 Task: Look for space in Le Creusot, France from 5th June, 2023 to 16th June, 2023 for 2 adults in price range Rs.14000 to Rs.18000. Place can be entire place with 1  bedroom having 1 bed and 1 bathroom. Property type can be house, flat, guest house, hotel. Booking option can be shelf check-in. Required host language is English.
Action: Mouse moved to (490, 112)
Screenshot: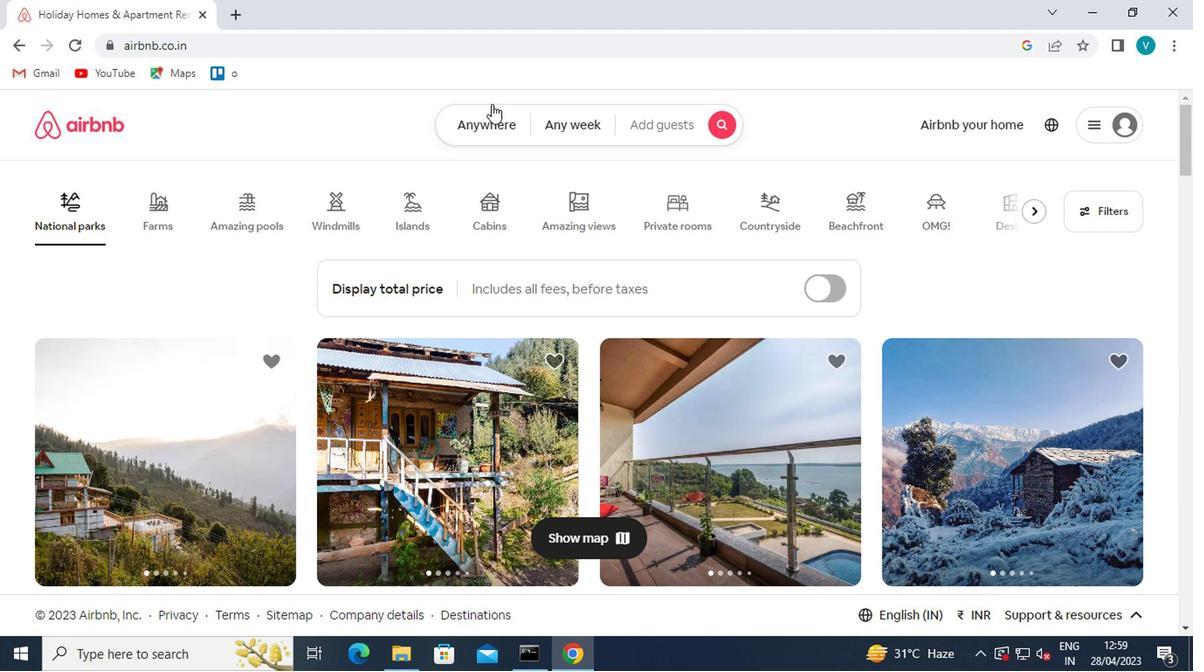 
Action: Mouse pressed left at (490, 112)
Screenshot: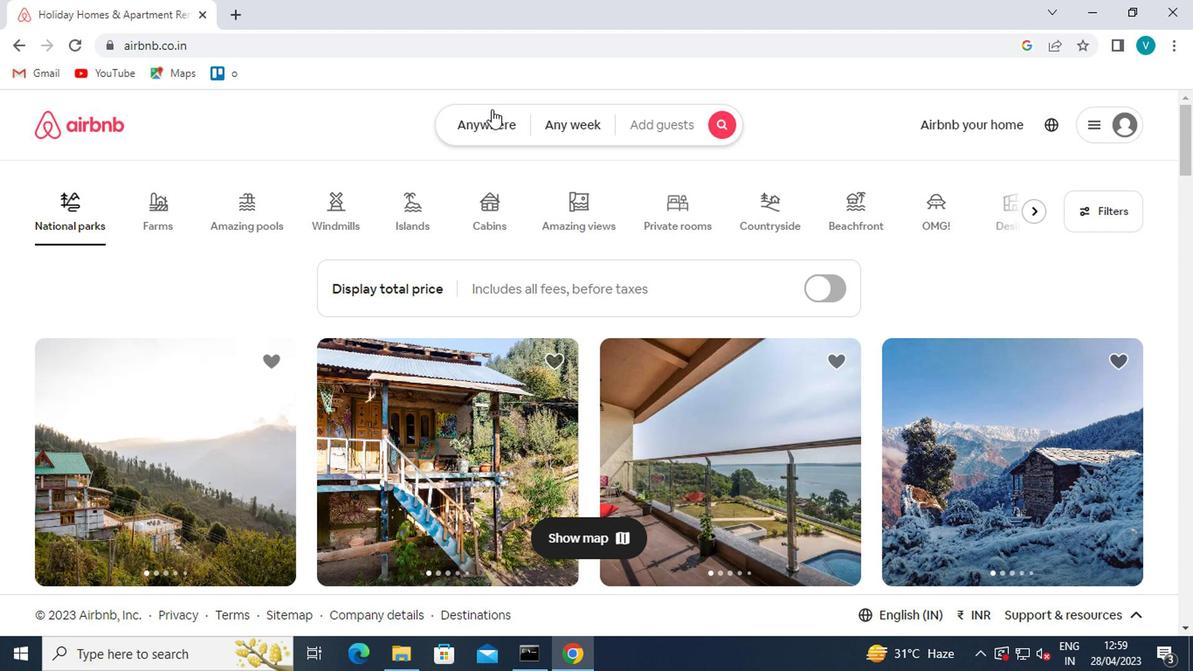 
Action: Mouse moved to (398, 191)
Screenshot: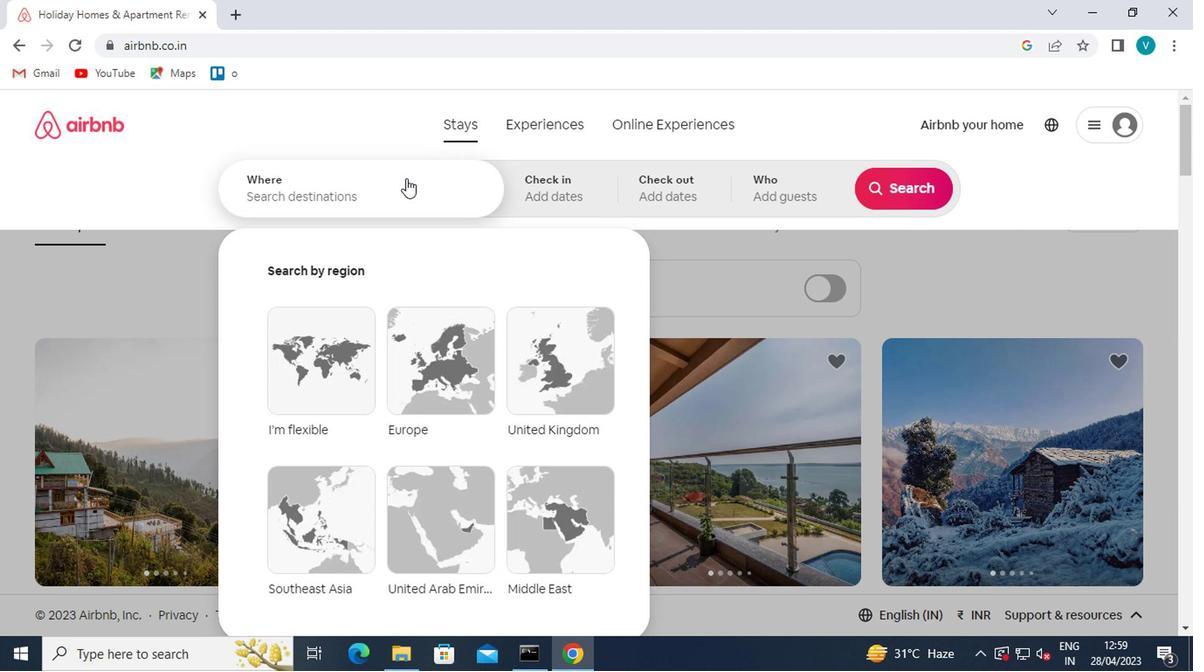 
Action: Mouse pressed left at (398, 191)
Screenshot: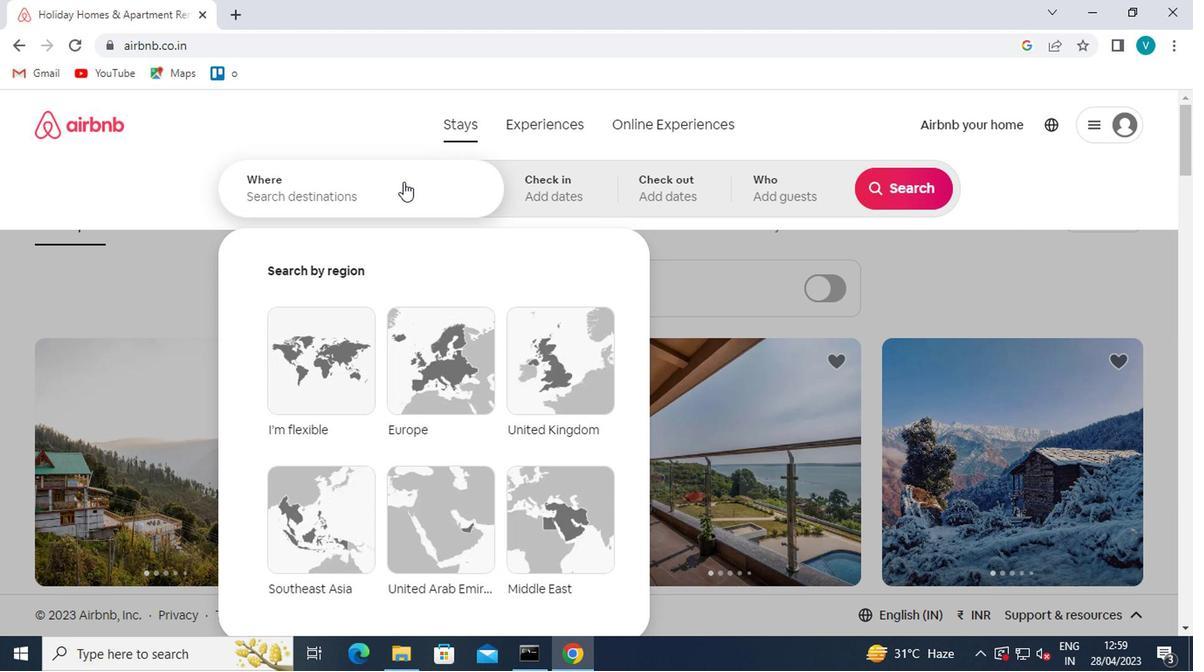 
Action: Key pressed <Key.caps_lock>l<Key.caps_lock>e<Key.space>creusot<Key.enter>
Screenshot: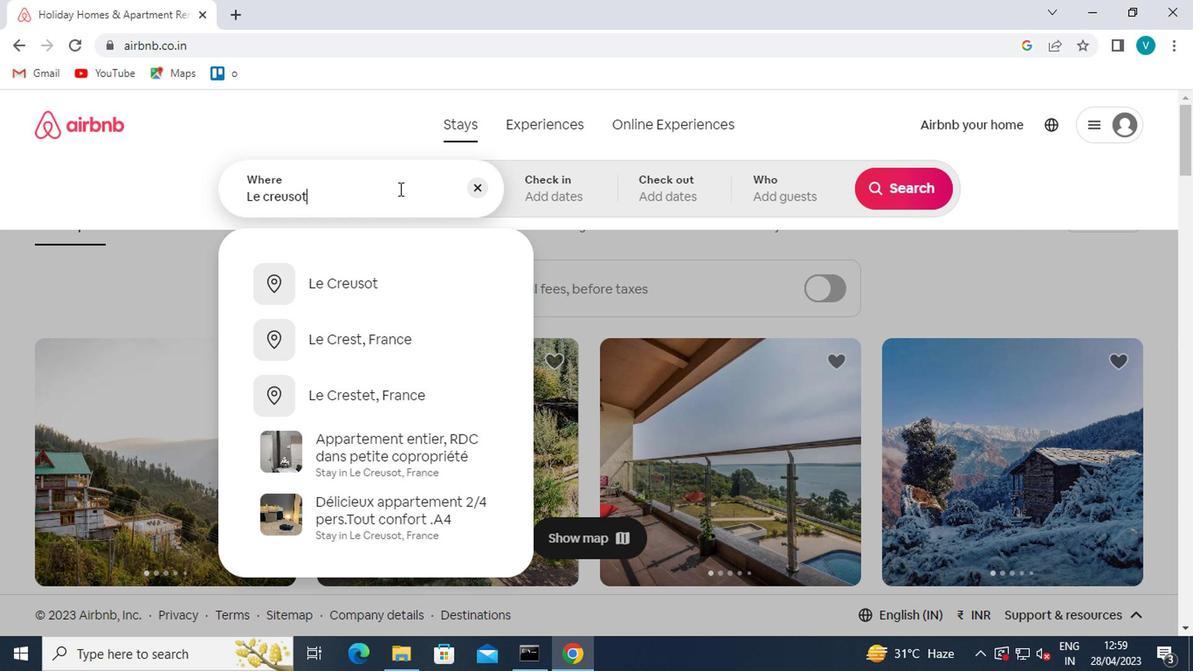
Action: Mouse moved to (819, 395)
Screenshot: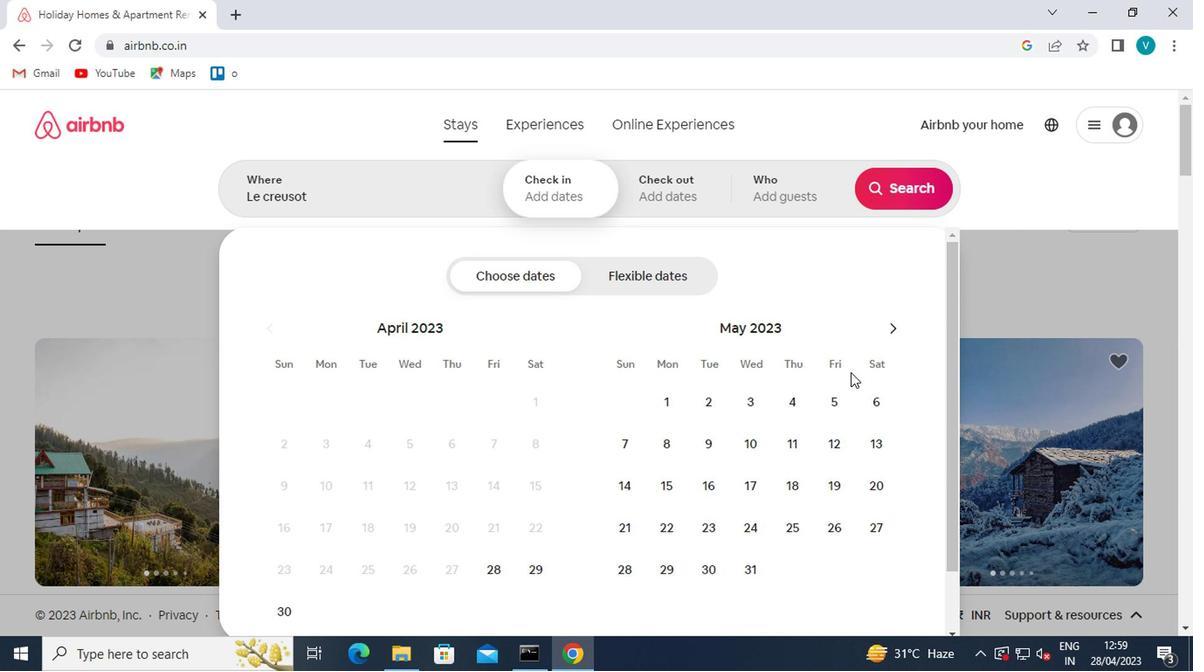 
Action: Mouse pressed left at (819, 395)
Screenshot: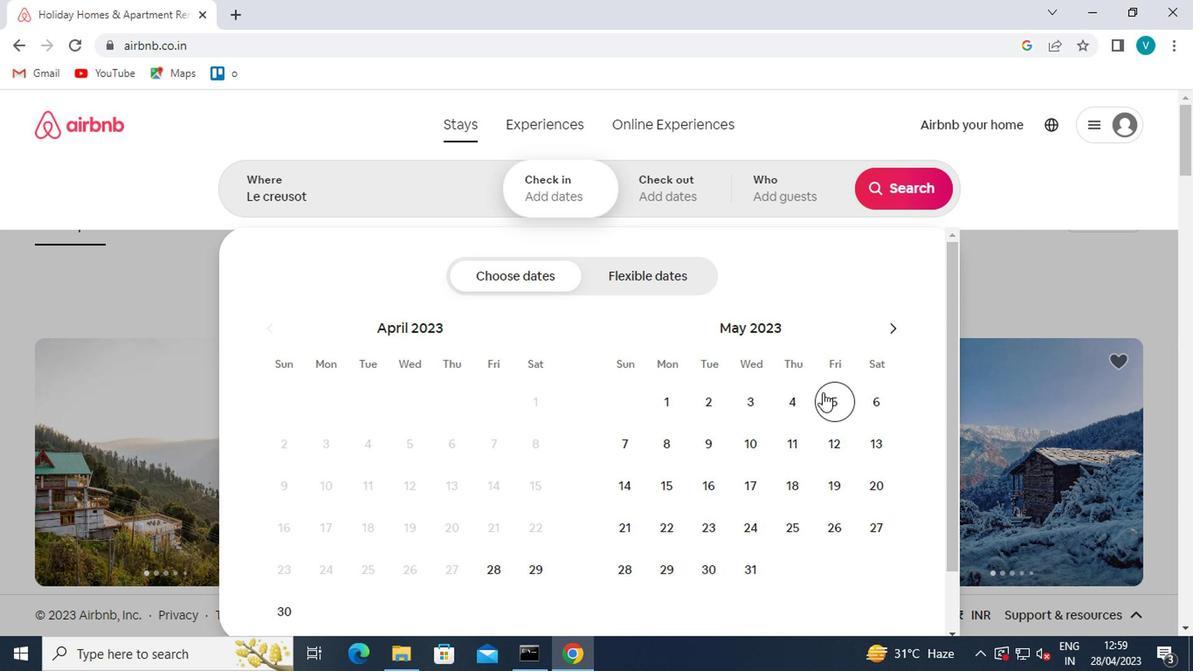 
Action: Mouse moved to (699, 471)
Screenshot: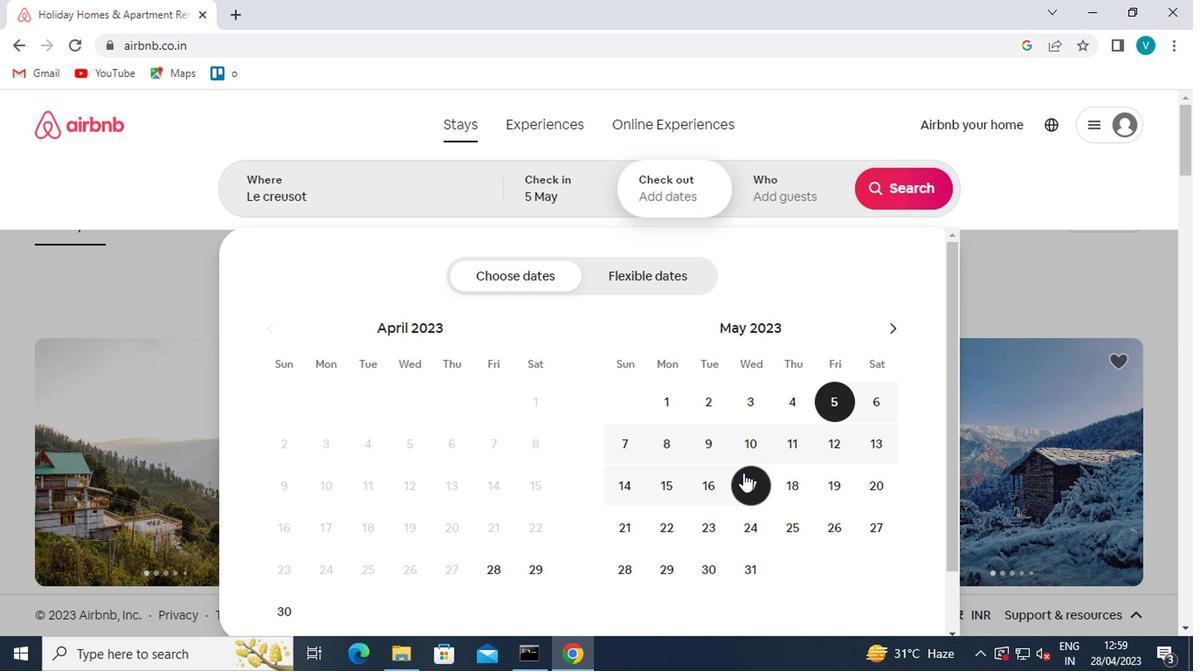 
Action: Mouse pressed left at (699, 471)
Screenshot: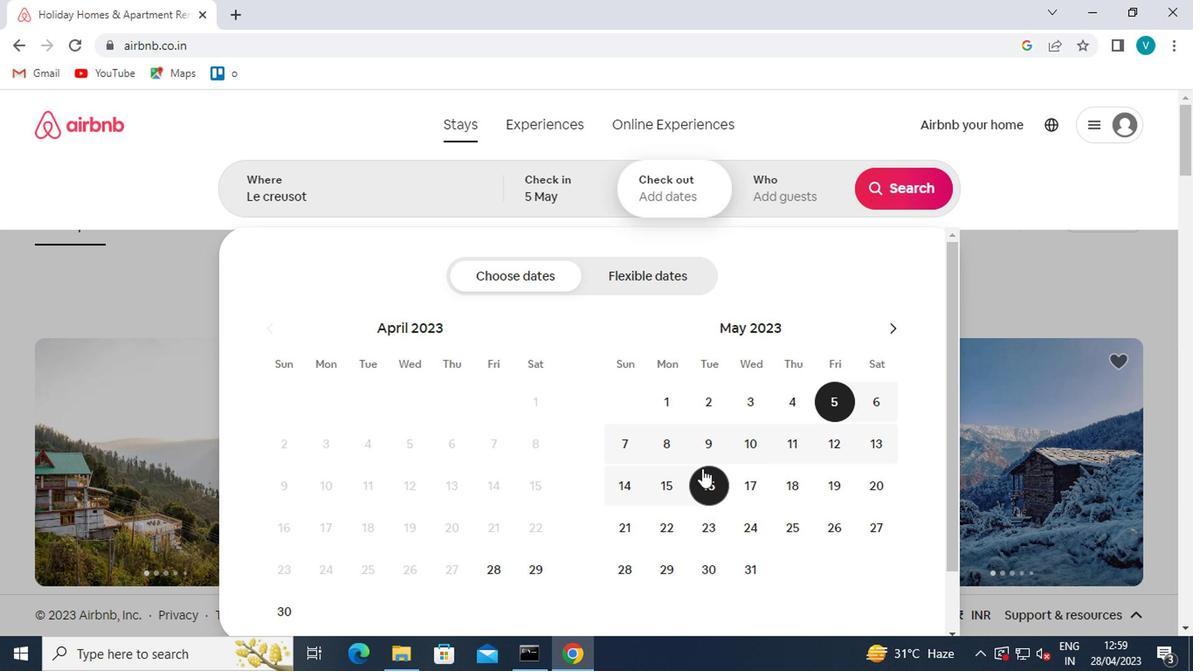 
Action: Mouse moved to (776, 205)
Screenshot: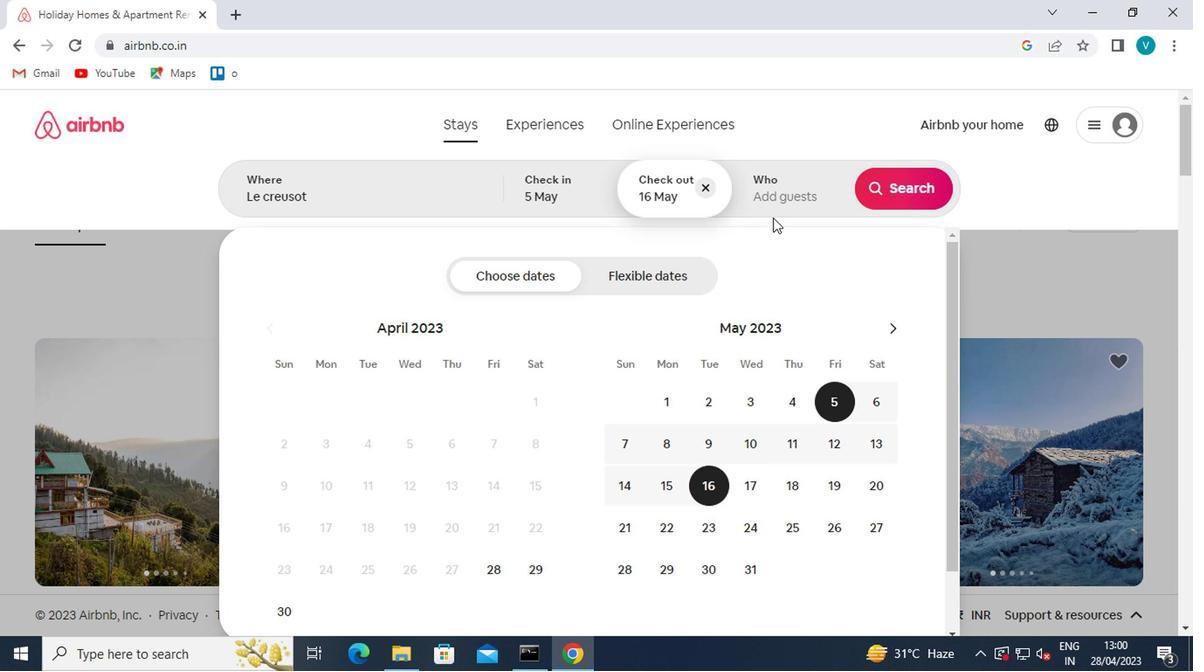 
Action: Mouse pressed left at (776, 205)
Screenshot: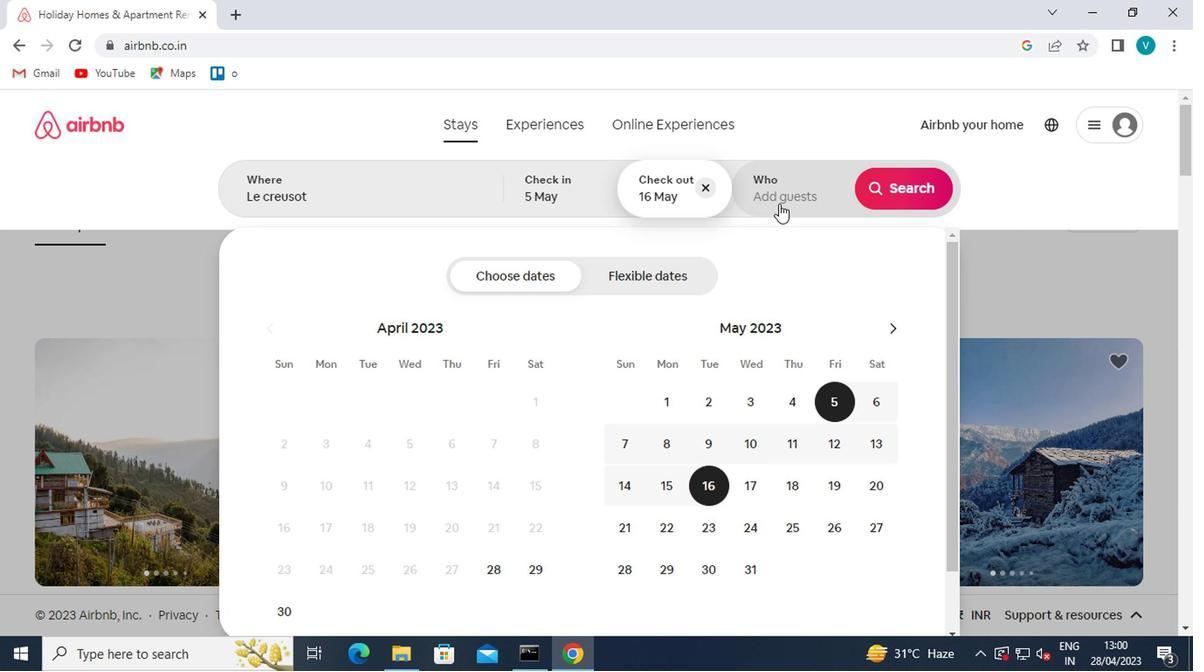 
Action: Mouse moved to (902, 279)
Screenshot: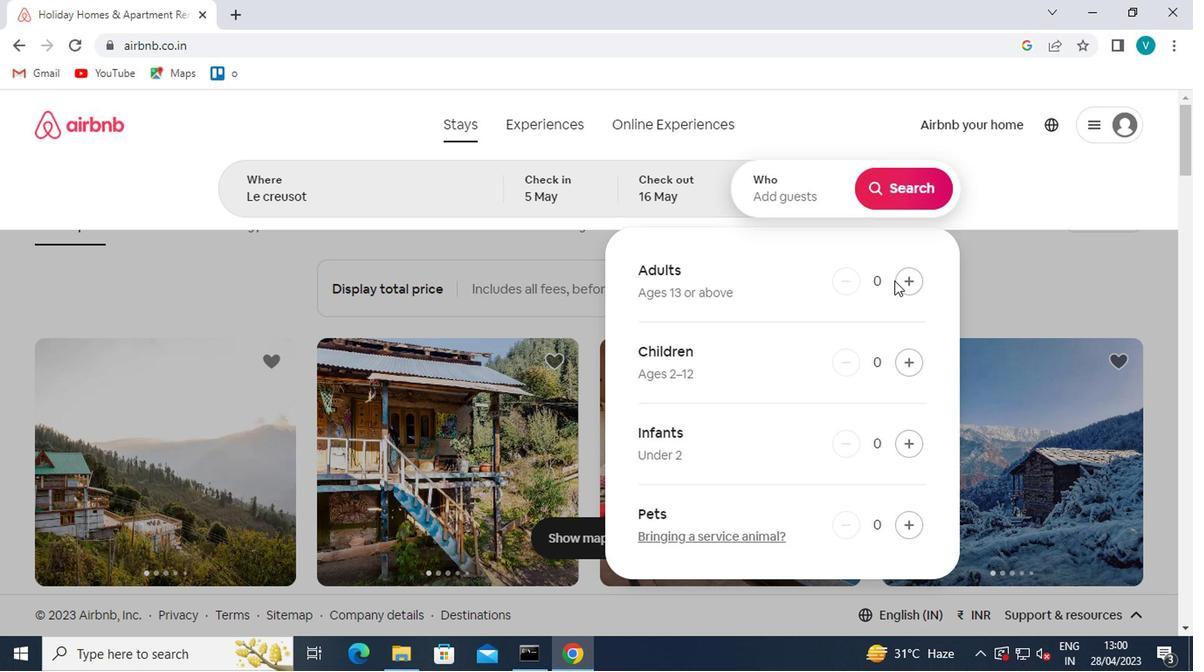 
Action: Mouse pressed left at (902, 279)
Screenshot: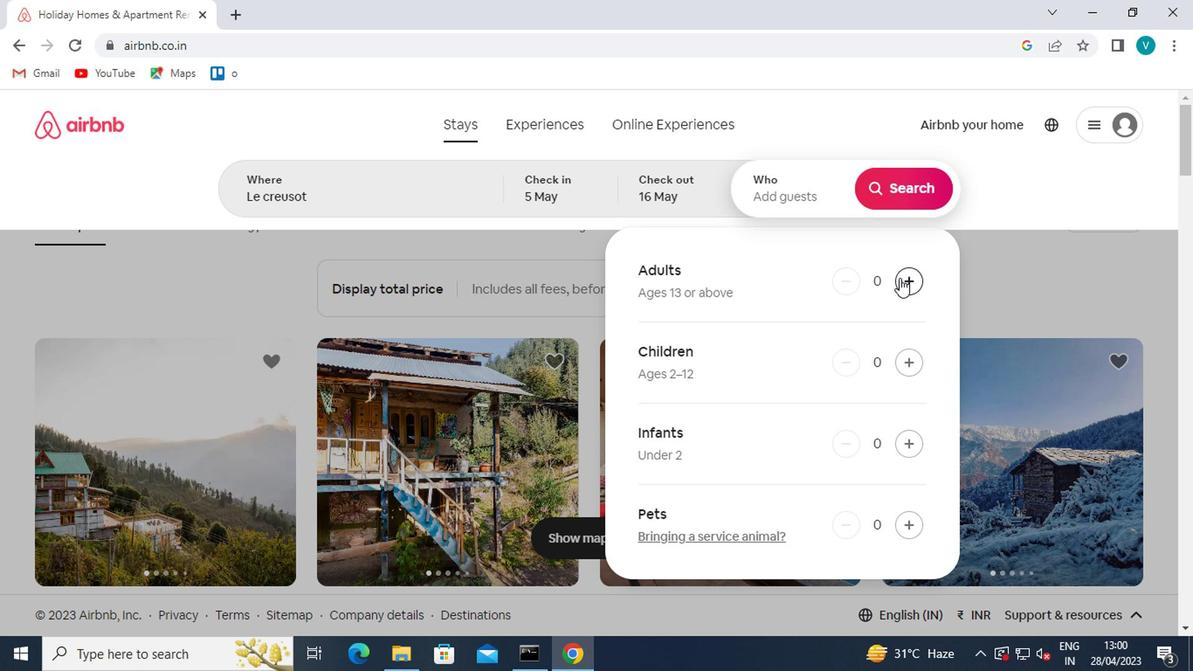 
Action: Mouse moved to (901, 279)
Screenshot: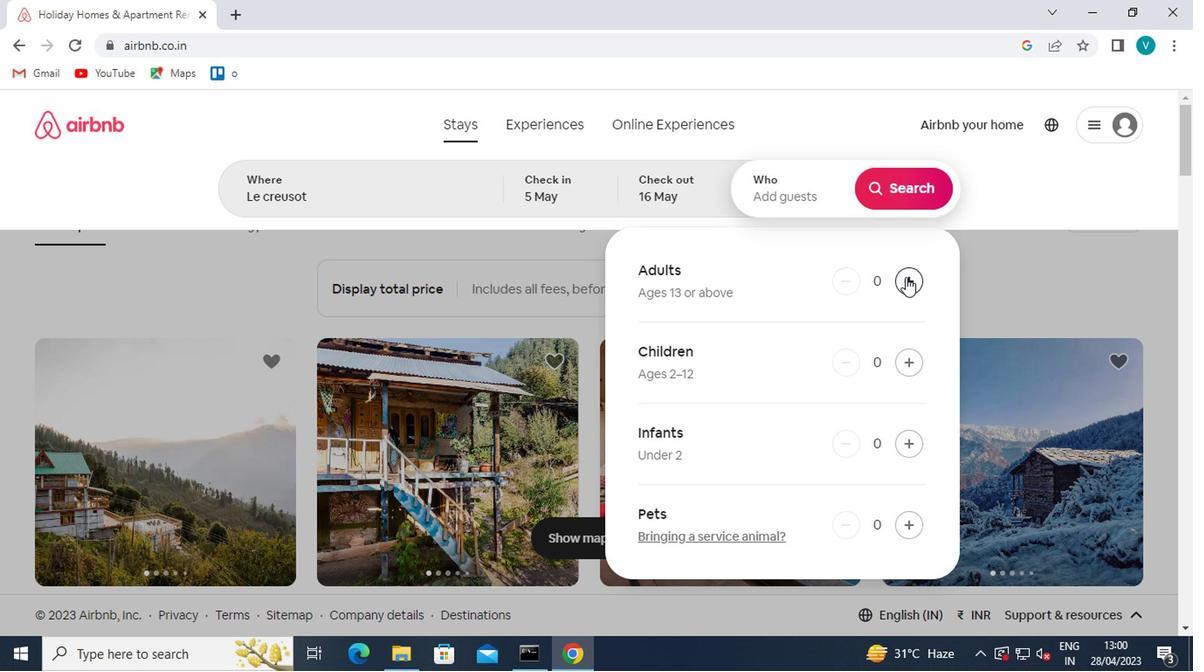 
Action: Mouse pressed left at (901, 279)
Screenshot: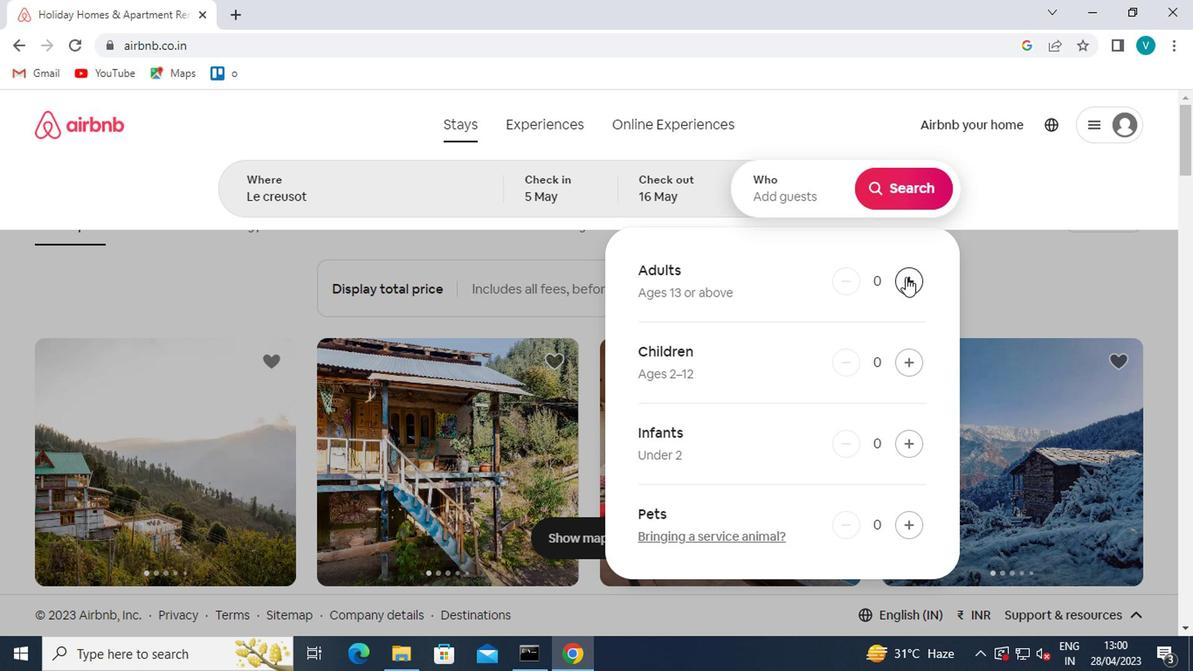 
Action: Mouse moved to (897, 180)
Screenshot: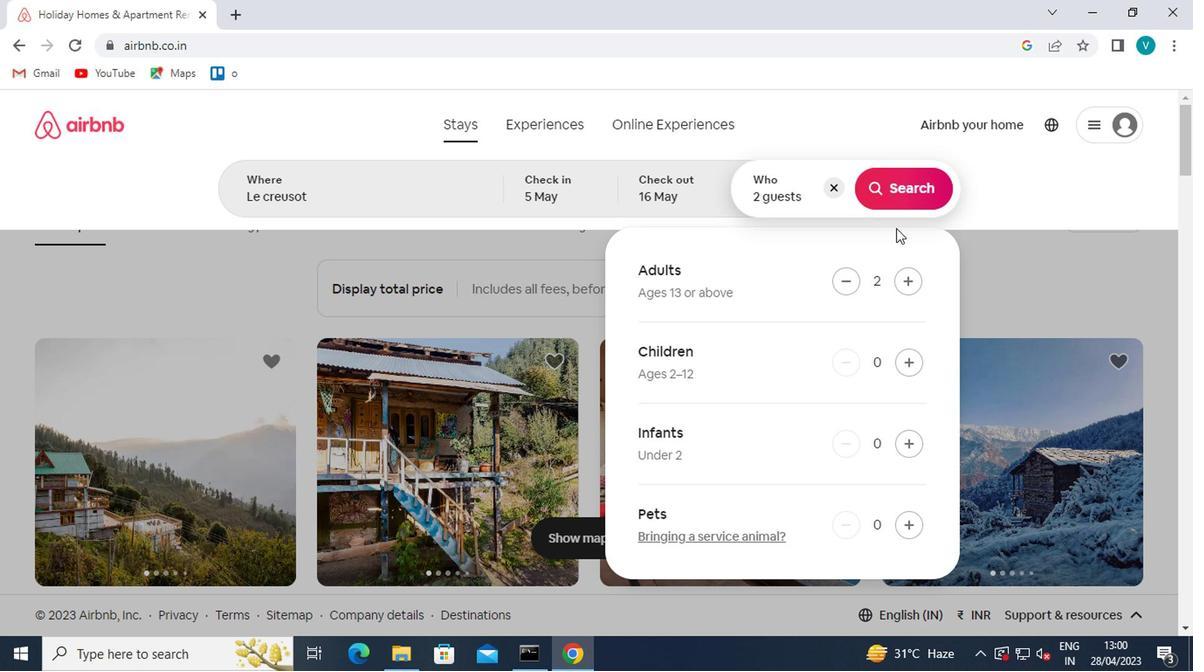 
Action: Mouse pressed left at (897, 180)
Screenshot: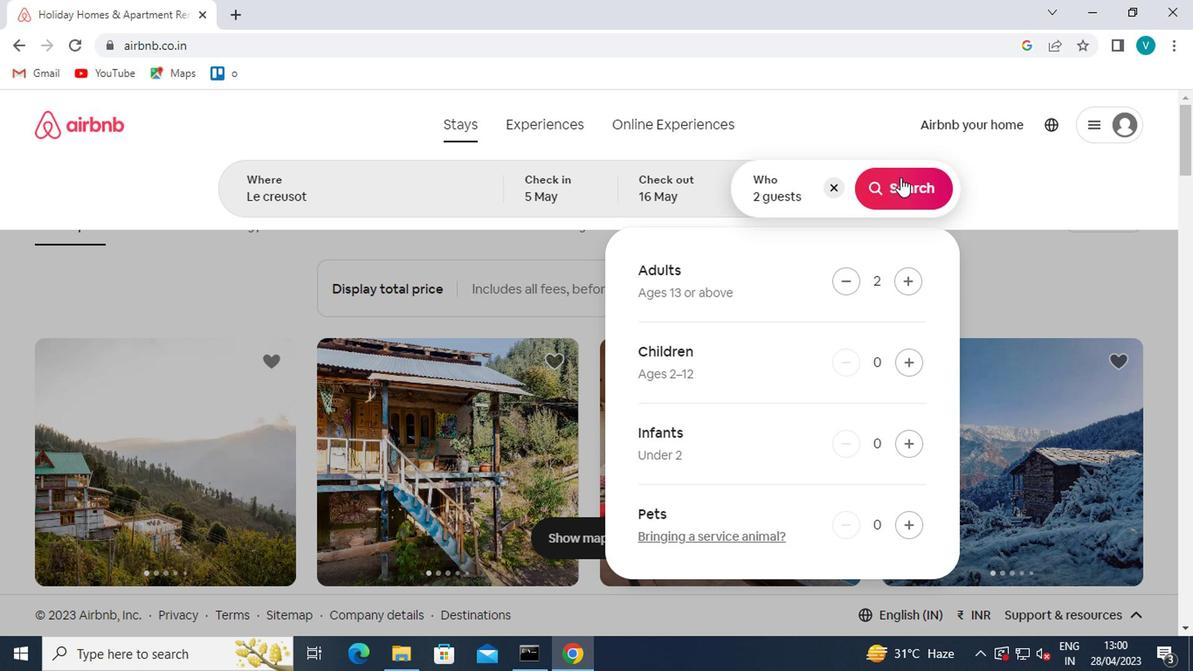 
Action: Mouse moved to (1102, 191)
Screenshot: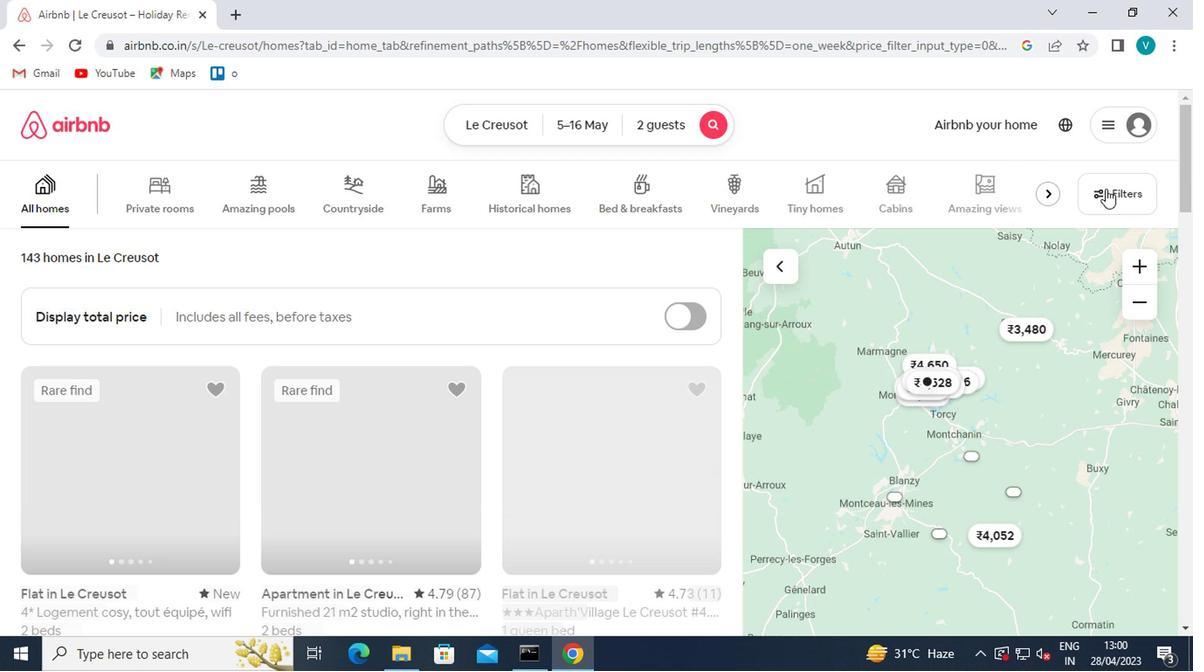 
Action: Mouse pressed left at (1102, 191)
Screenshot: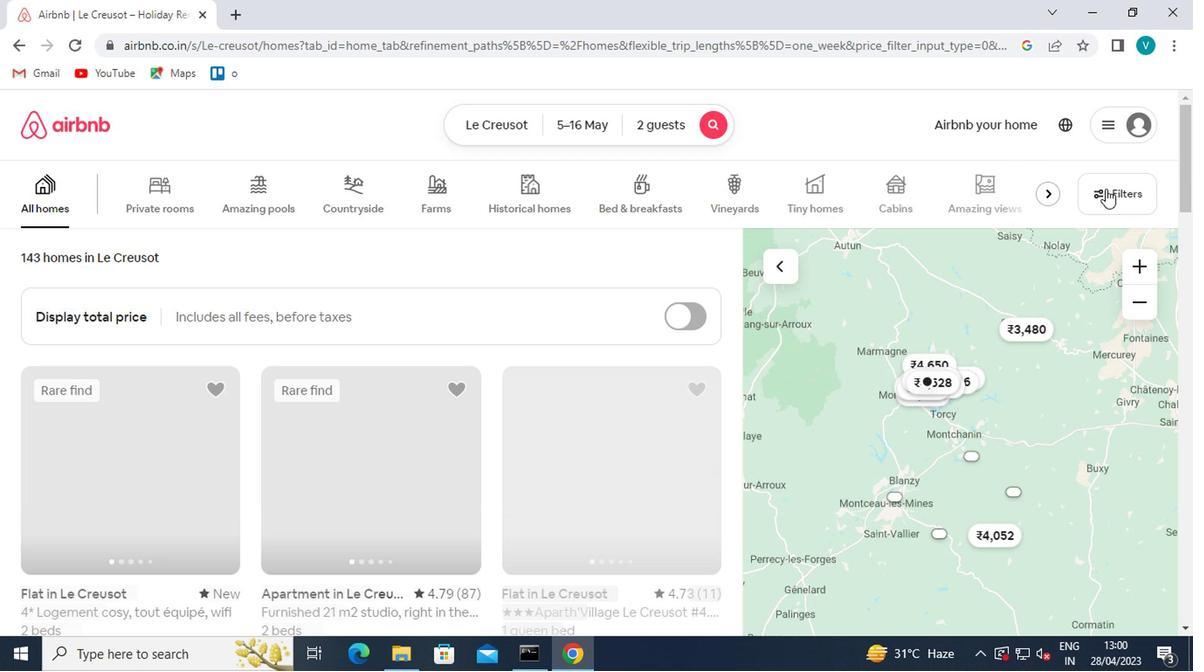 
Action: Mouse moved to (394, 408)
Screenshot: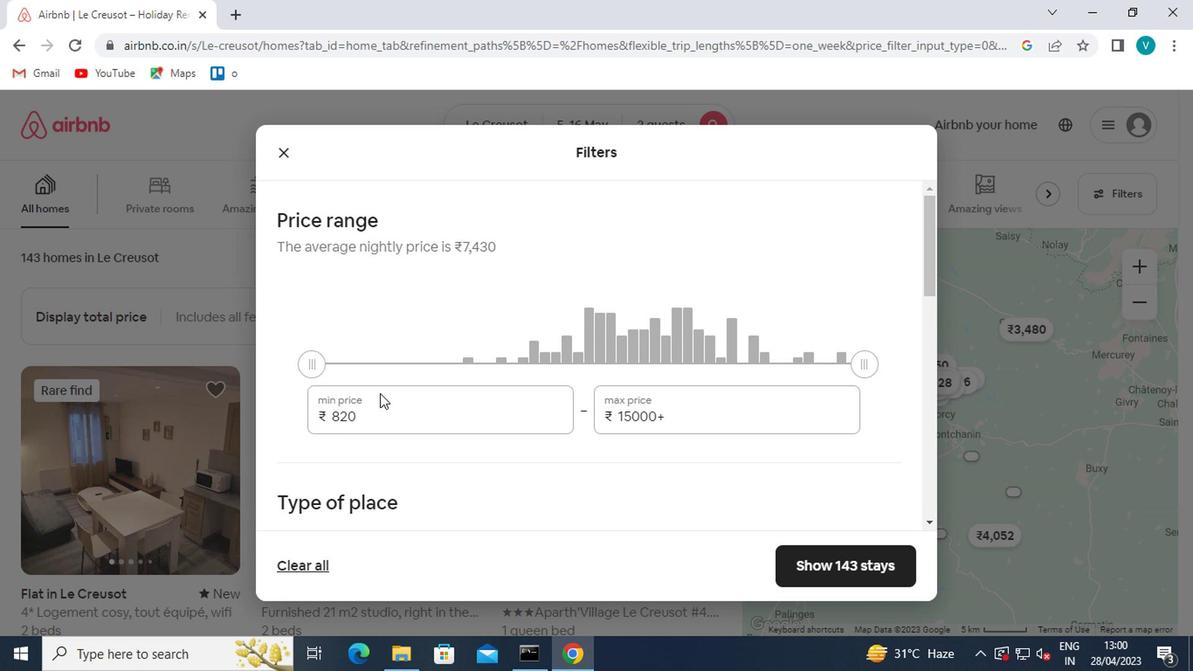 
Action: Mouse pressed left at (394, 408)
Screenshot: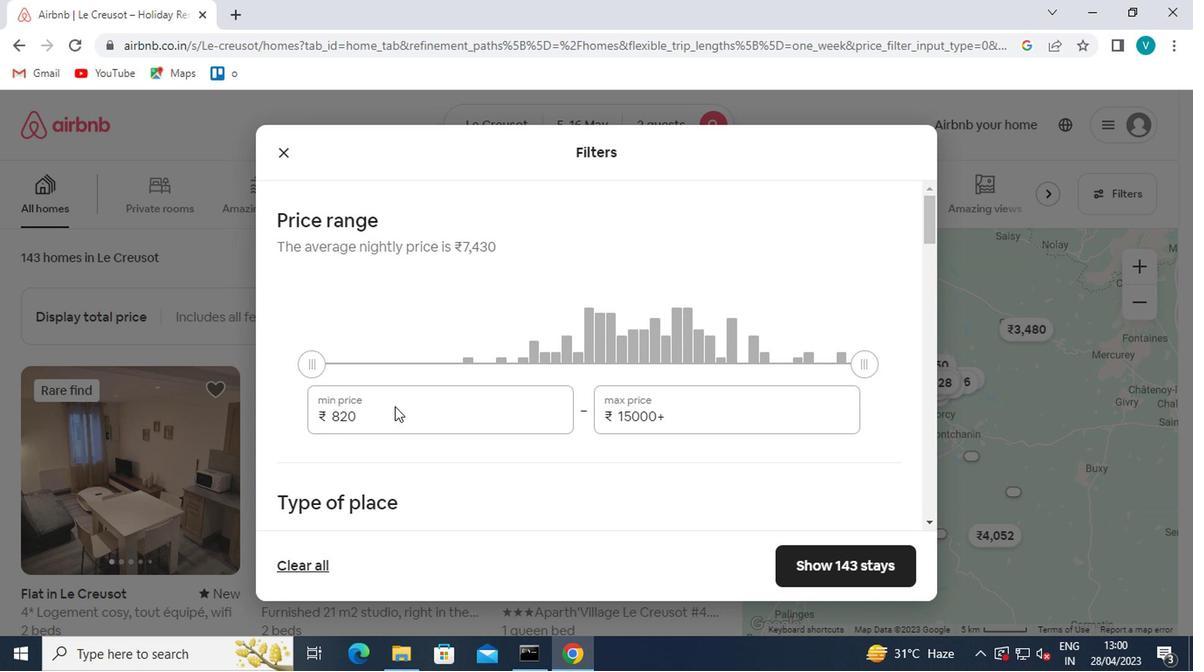 
Action: Mouse moved to (389, 408)
Screenshot: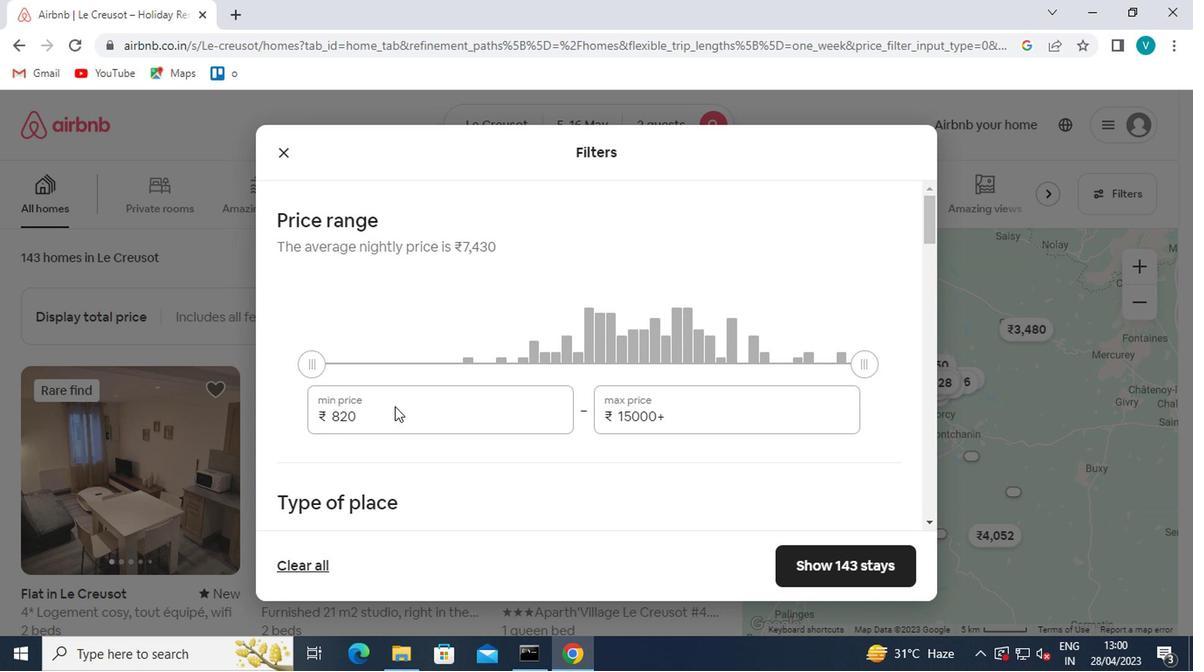 
Action: Key pressed <Key.backspace><Key.backspace><Key.backspace><Key.backspace><Key.backspace><Key.backspace><Key.backspace><Key.backspace><Key.backspace><Key.backspace><Key.backspace><Key.backspace><Key.backspace><Key.backspace><Key.backspace>14000<Key.tab>15000
Screenshot: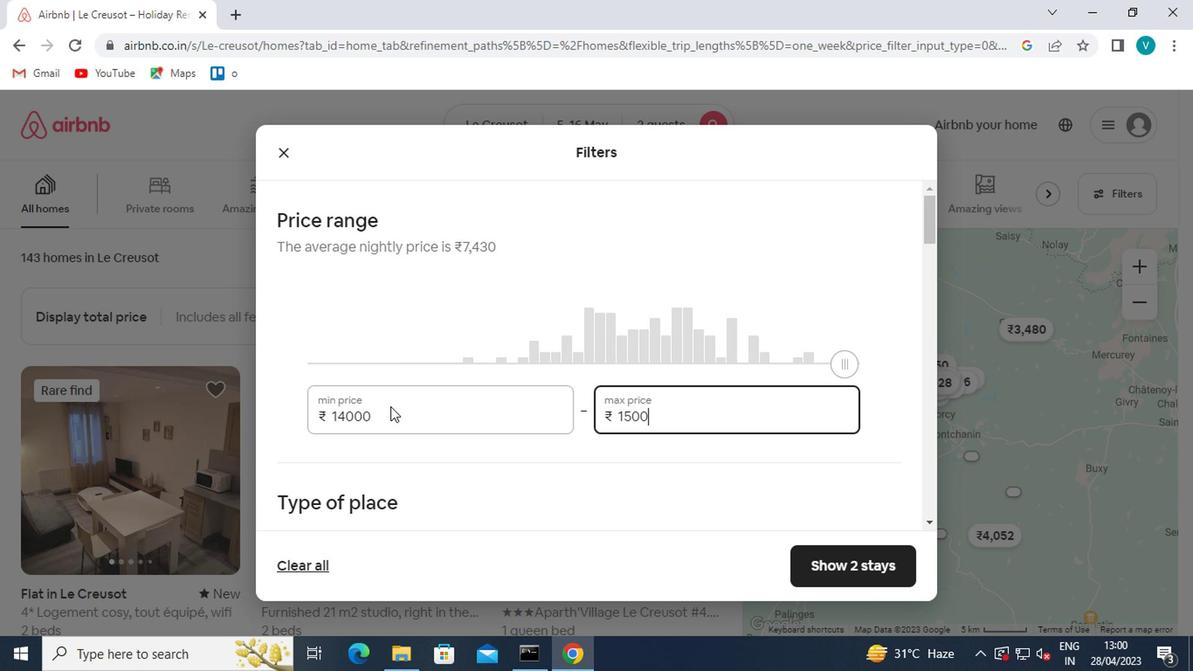 
Action: Mouse moved to (377, 408)
Screenshot: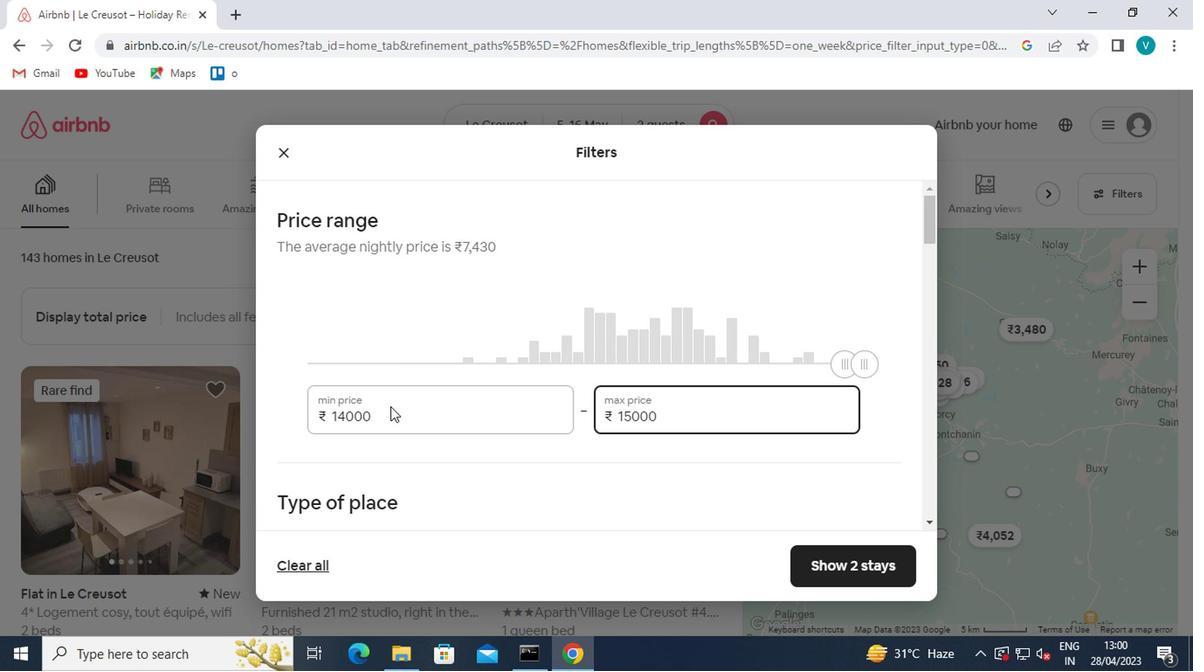 
Action: Mouse scrolled (377, 408) with delta (0, 0)
Screenshot: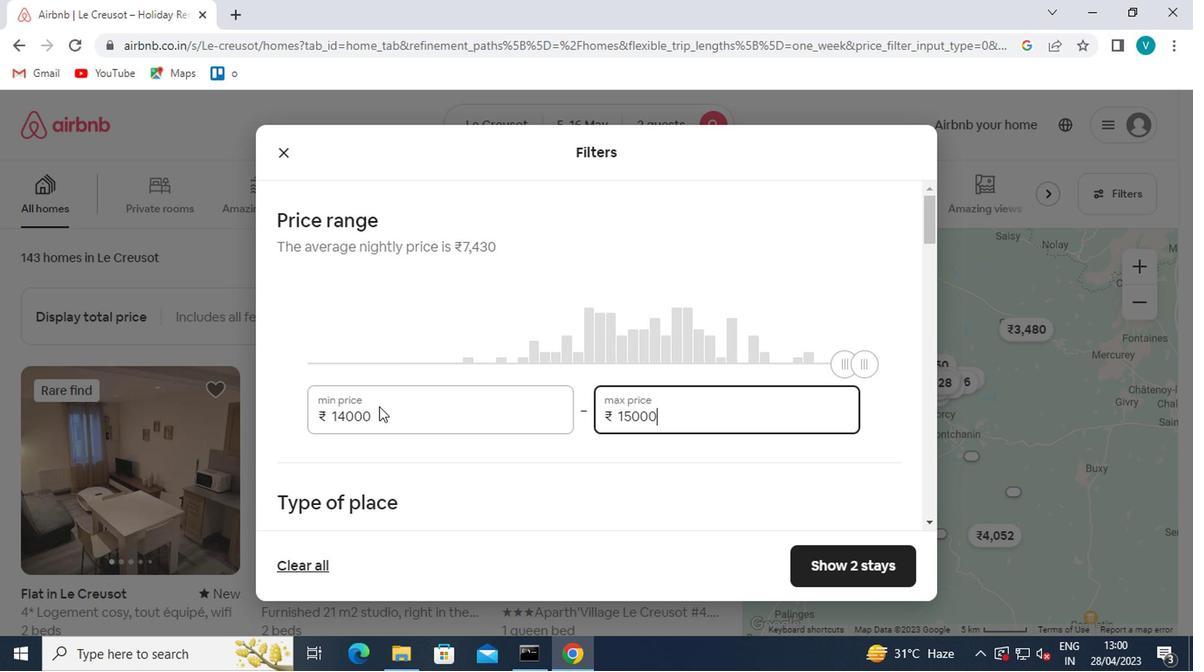 
Action: Mouse scrolled (377, 408) with delta (0, 0)
Screenshot: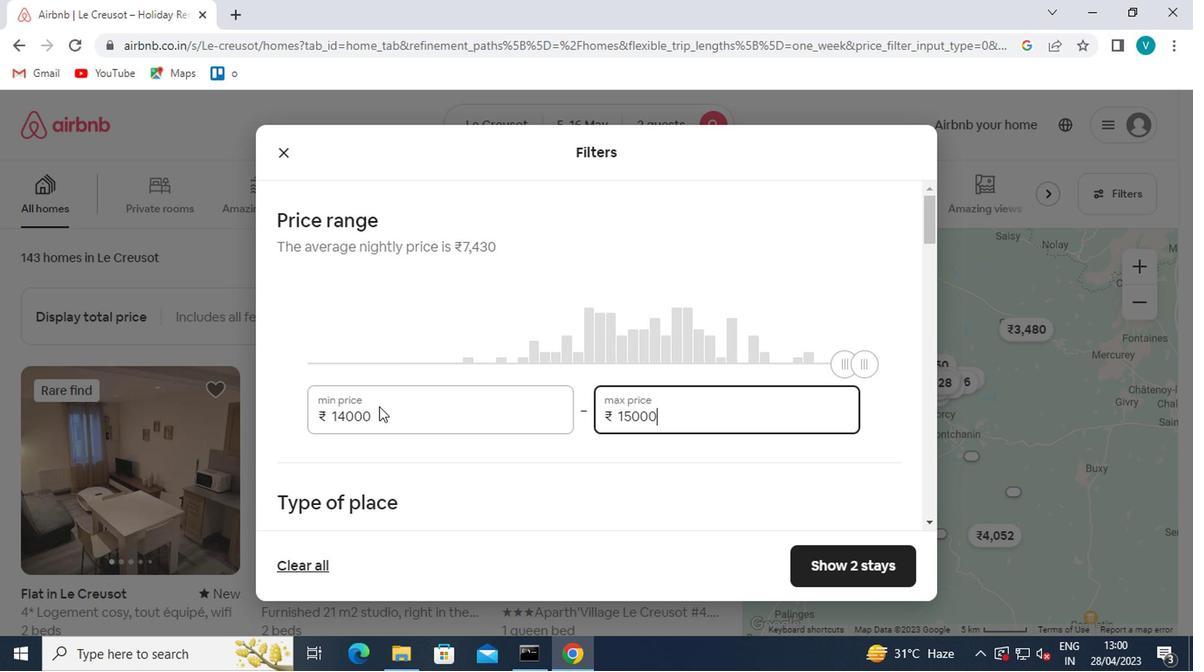 
Action: Mouse scrolled (377, 408) with delta (0, 0)
Screenshot: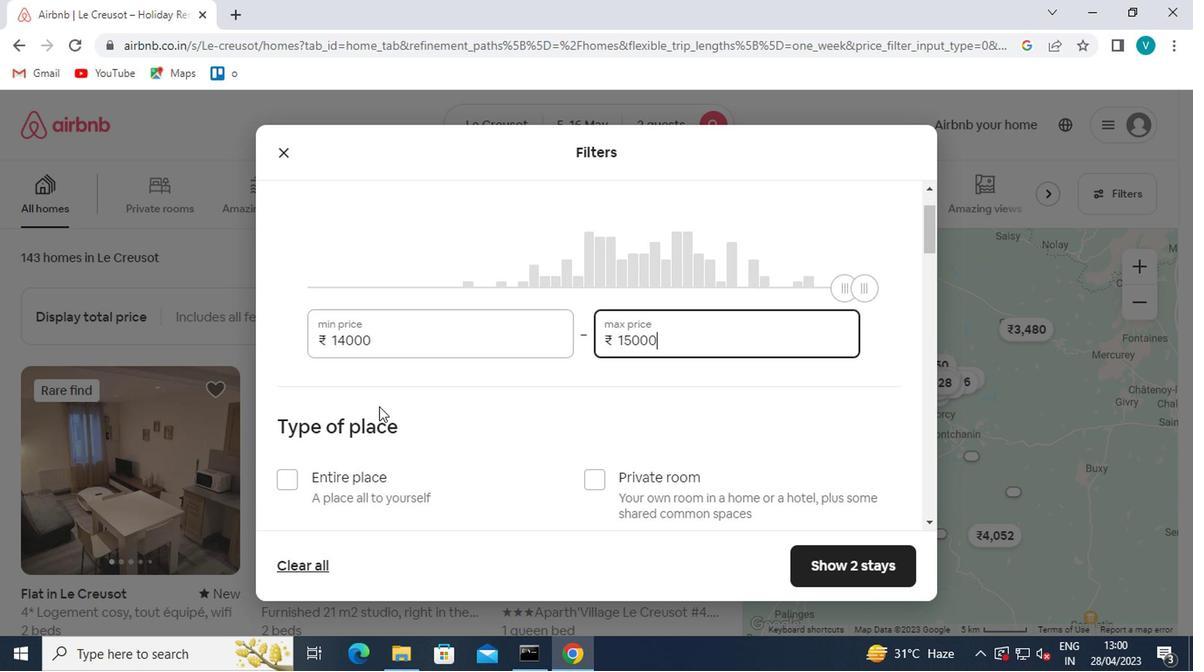 
Action: Mouse scrolled (377, 408) with delta (0, 0)
Screenshot: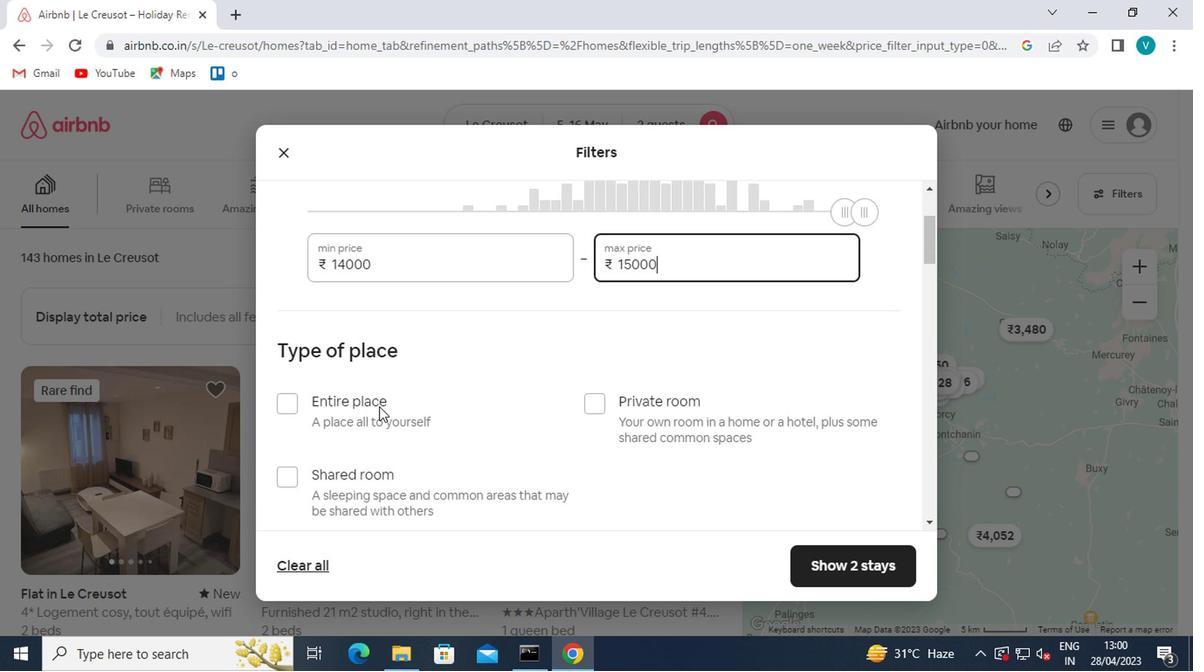 
Action: Mouse scrolled (377, 408) with delta (0, 0)
Screenshot: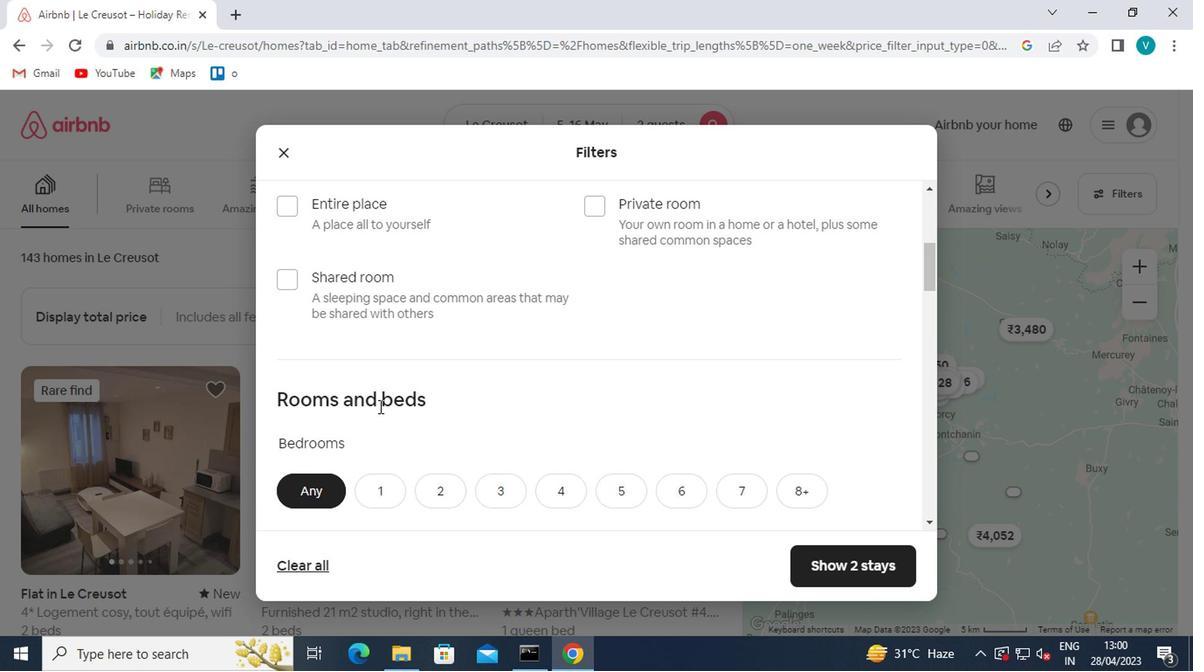 
Action: Mouse scrolled (377, 410) with delta (0, 1)
Screenshot: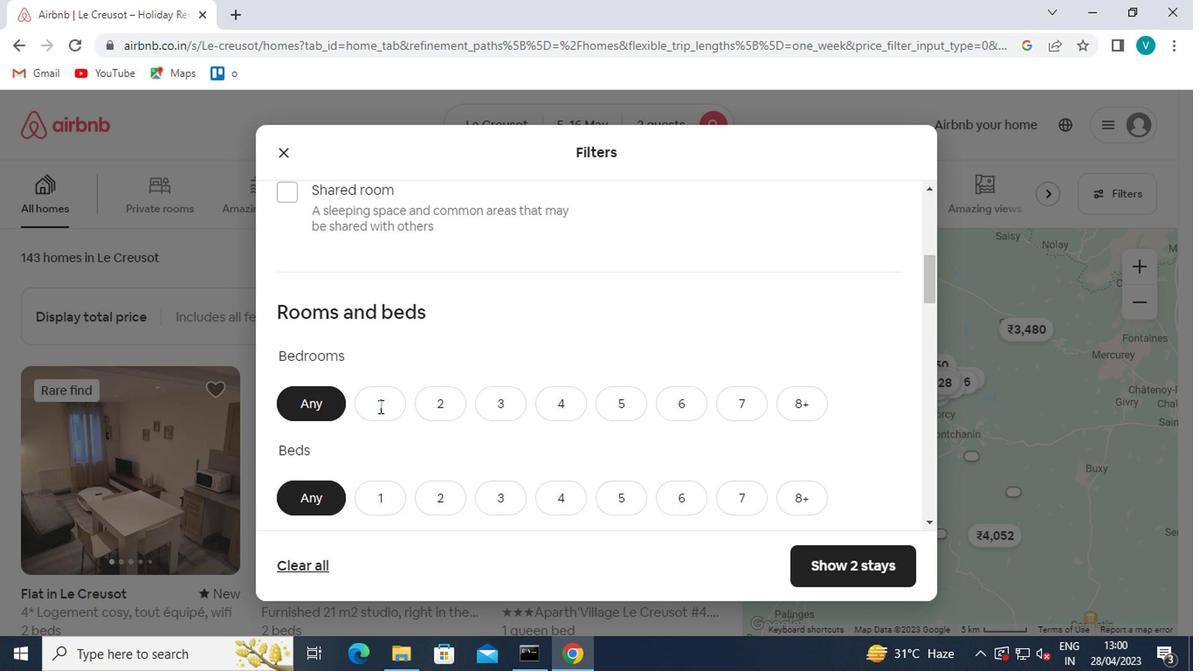 
Action: Mouse moved to (377, 408)
Screenshot: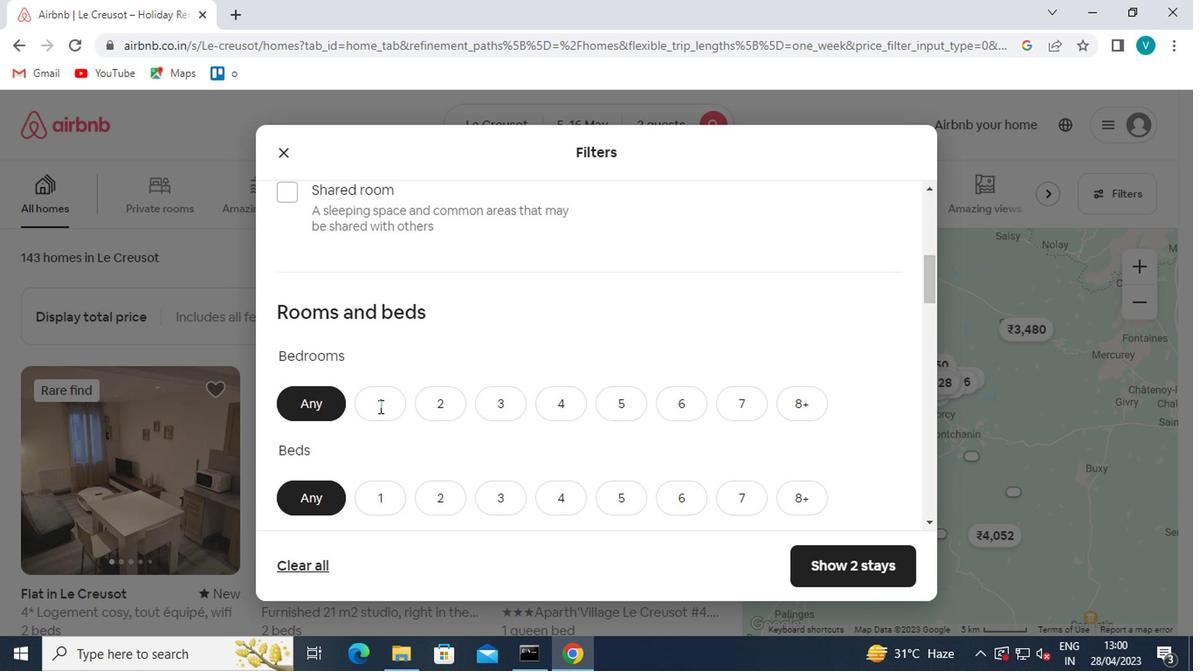 
Action: Mouse scrolled (377, 408) with delta (0, 0)
Screenshot: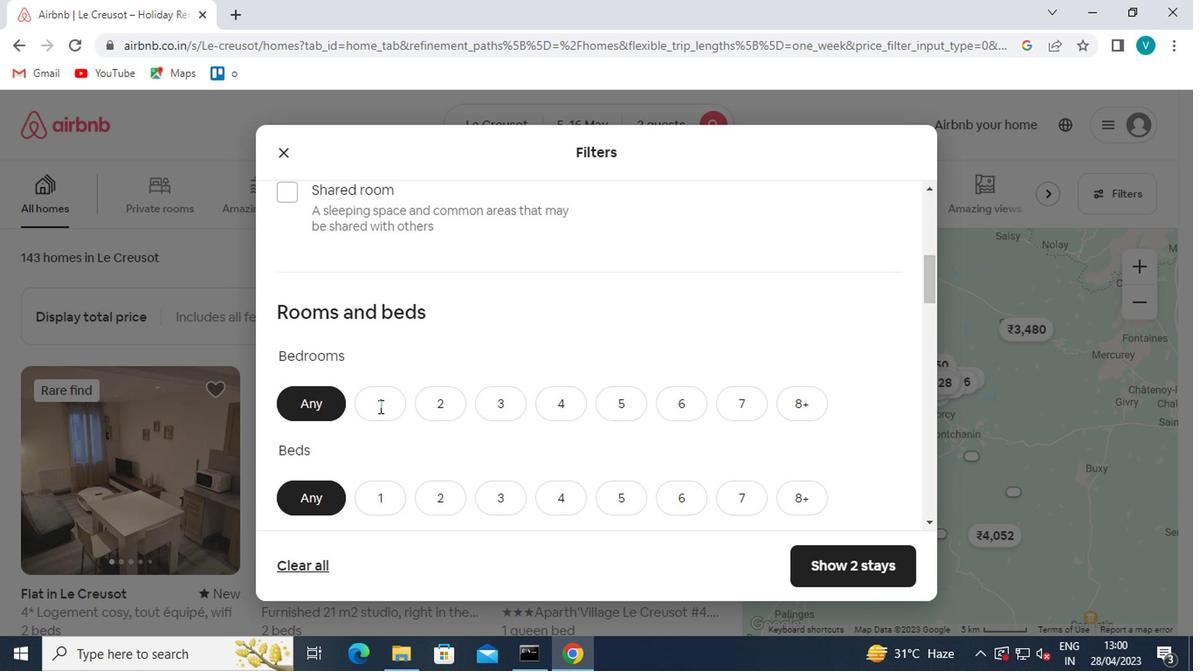 
Action: Mouse moved to (335, 313)
Screenshot: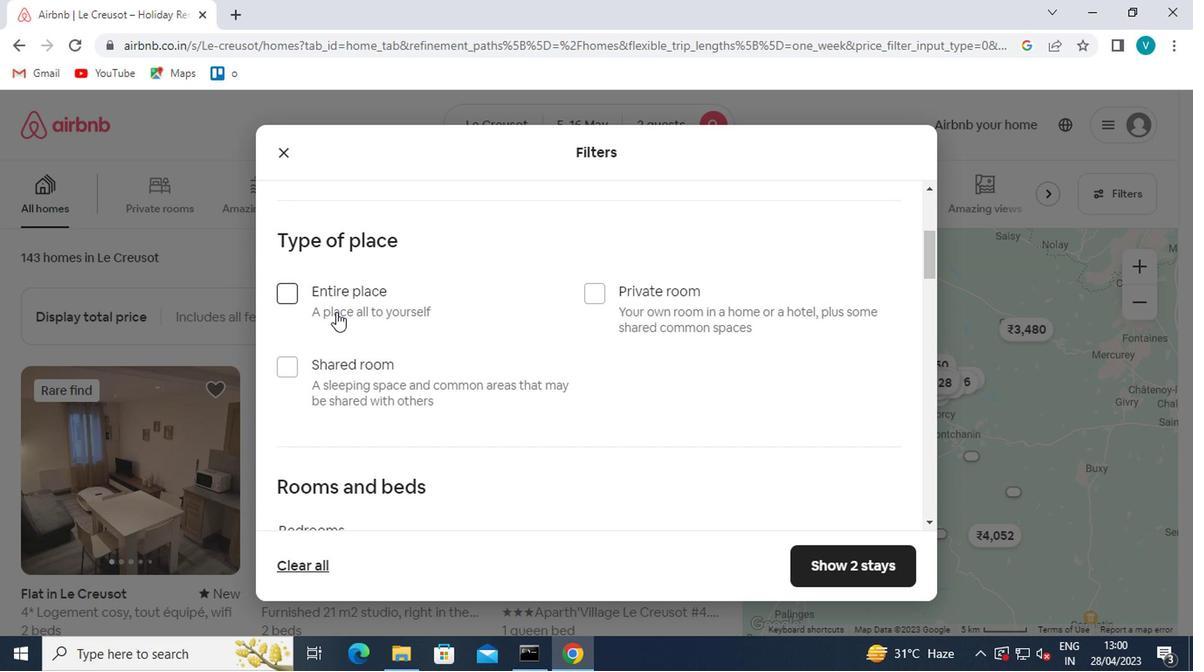 
Action: Mouse pressed left at (335, 313)
Screenshot: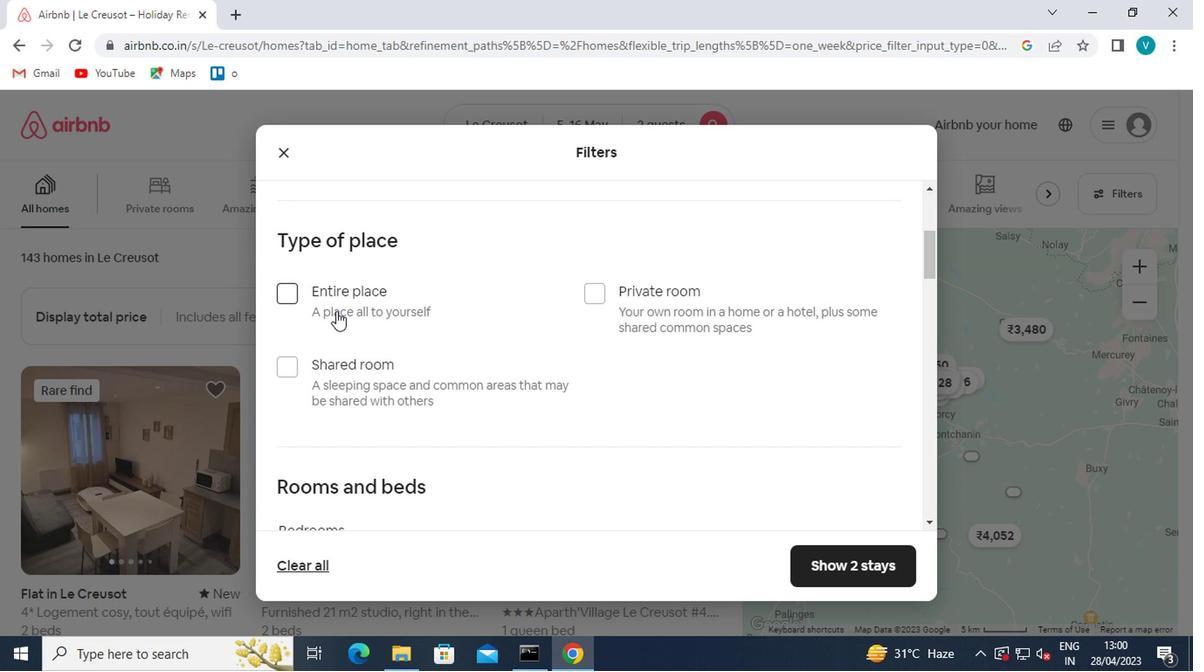 
Action: Mouse scrolled (335, 313) with delta (0, 0)
Screenshot: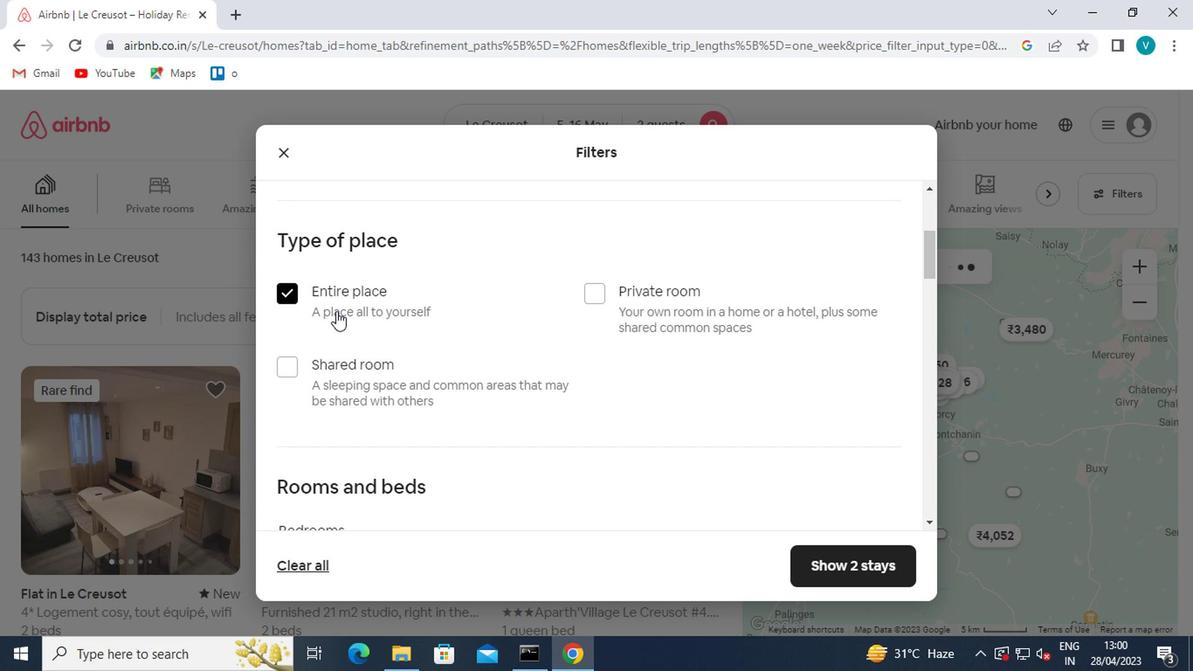 
Action: Mouse scrolled (335, 313) with delta (0, 0)
Screenshot: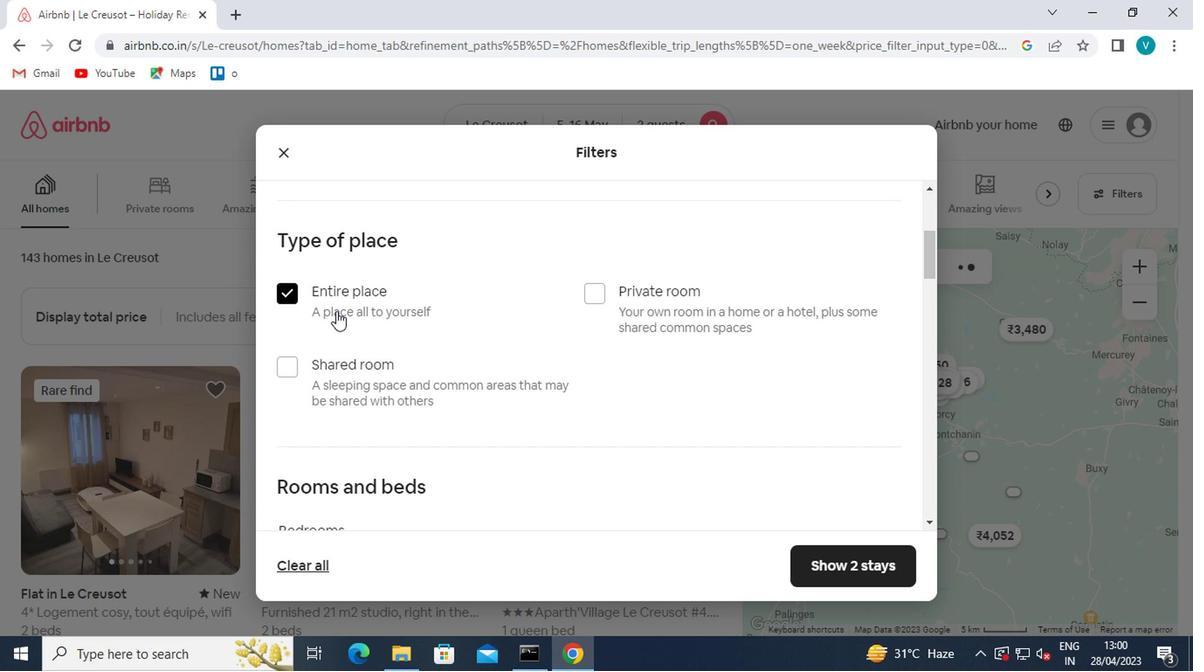 
Action: Mouse scrolled (335, 313) with delta (0, 0)
Screenshot: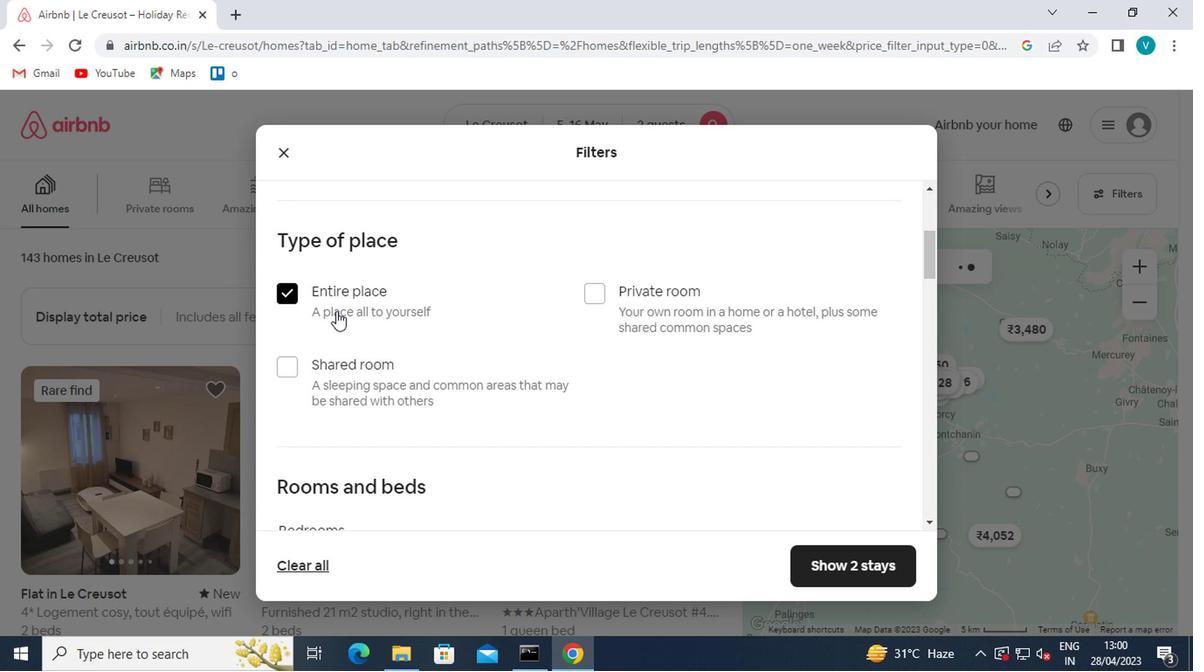 
Action: Mouse scrolled (335, 313) with delta (0, 0)
Screenshot: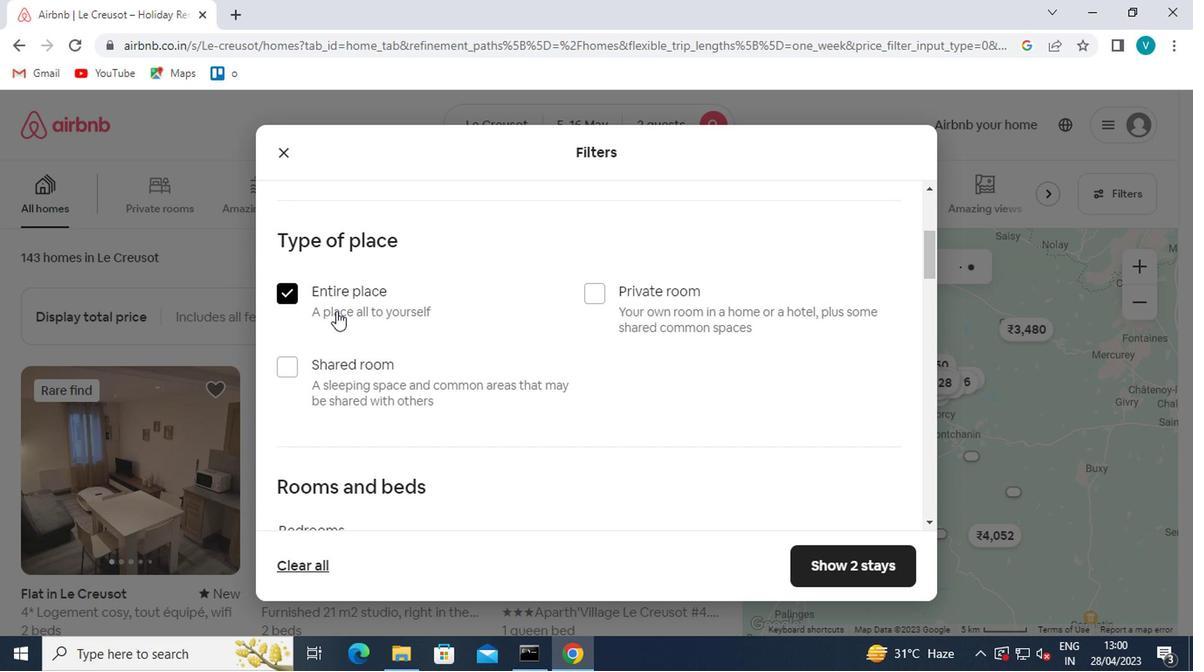 
Action: Mouse moved to (394, 238)
Screenshot: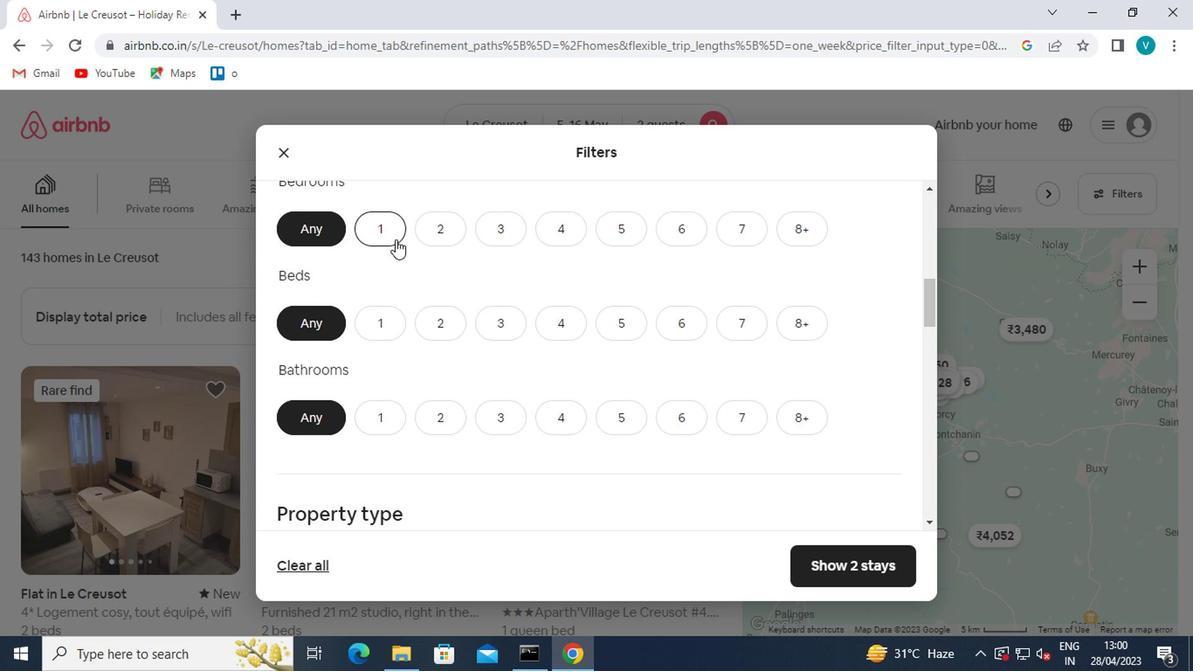 
Action: Mouse pressed left at (394, 238)
Screenshot: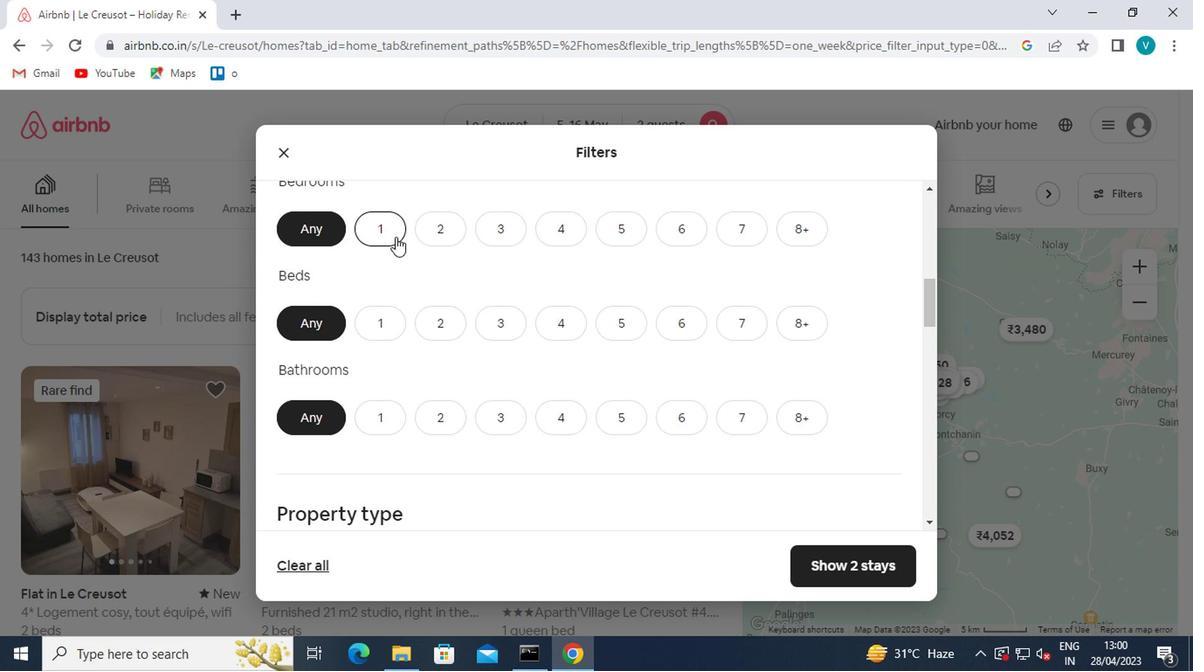 
Action: Mouse moved to (382, 329)
Screenshot: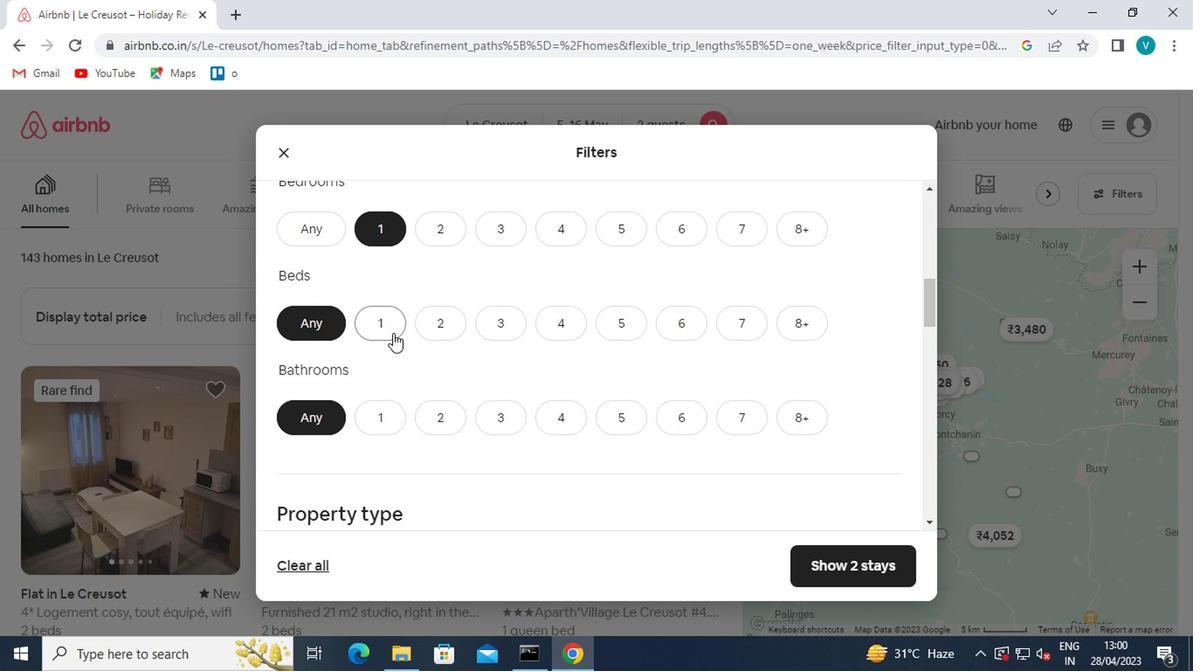 
Action: Mouse pressed left at (382, 329)
Screenshot: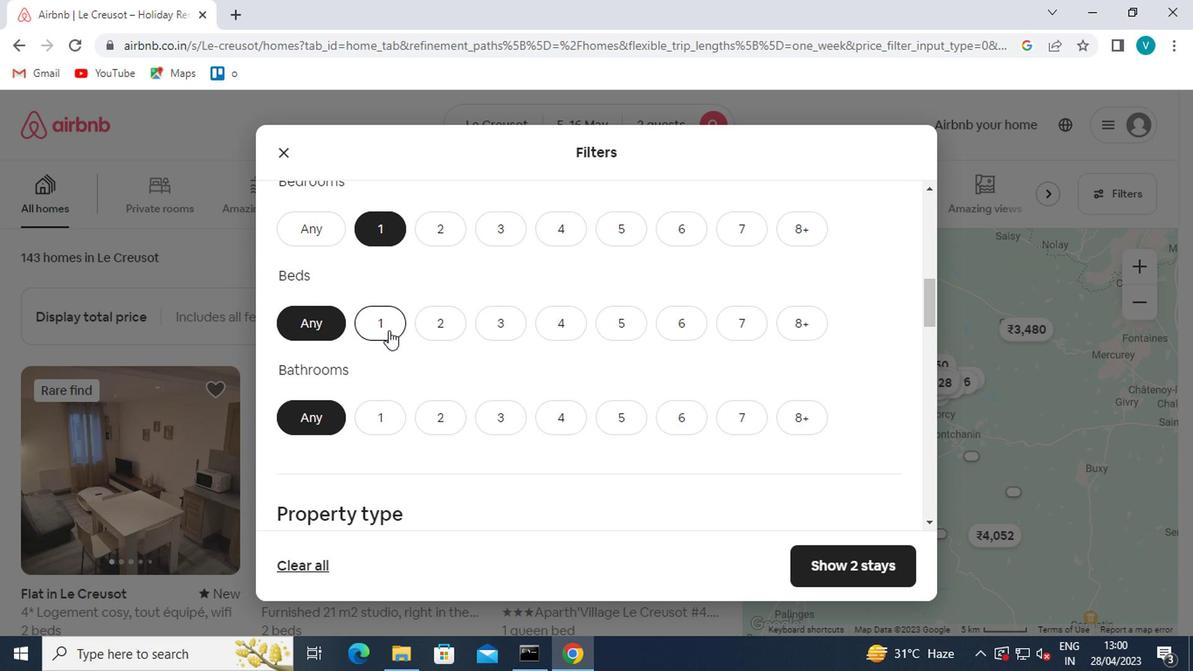 
Action: Mouse moved to (381, 333)
Screenshot: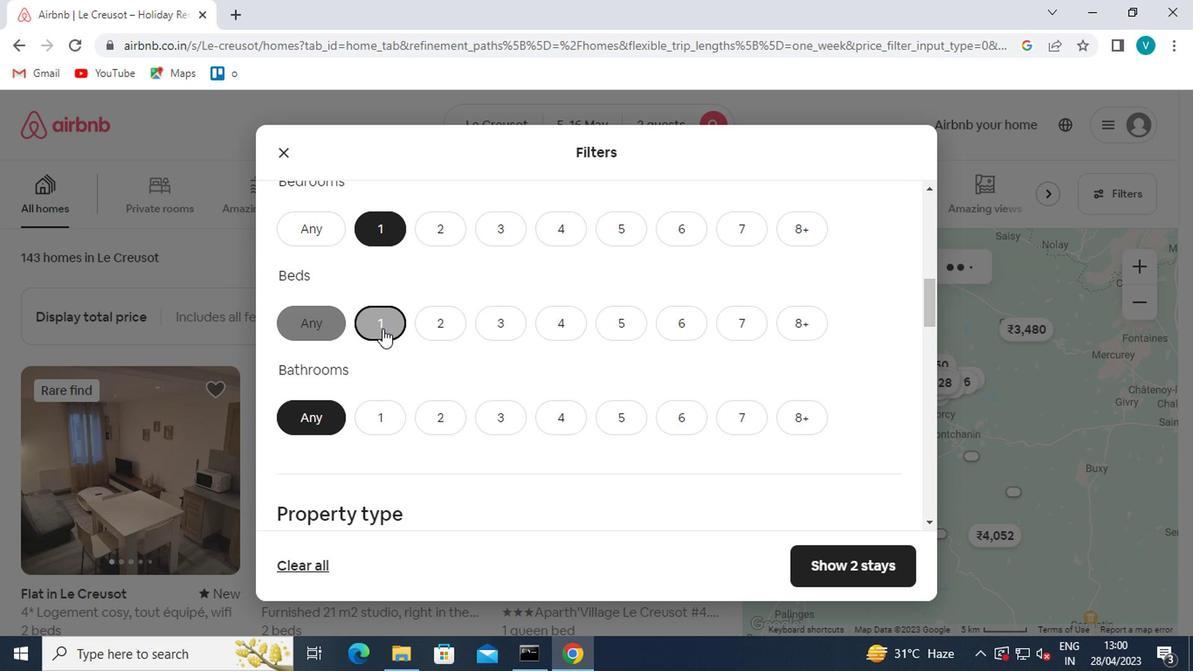 
Action: Mouse scrolled (381, 332) with delta (0, 0)
Screenshot: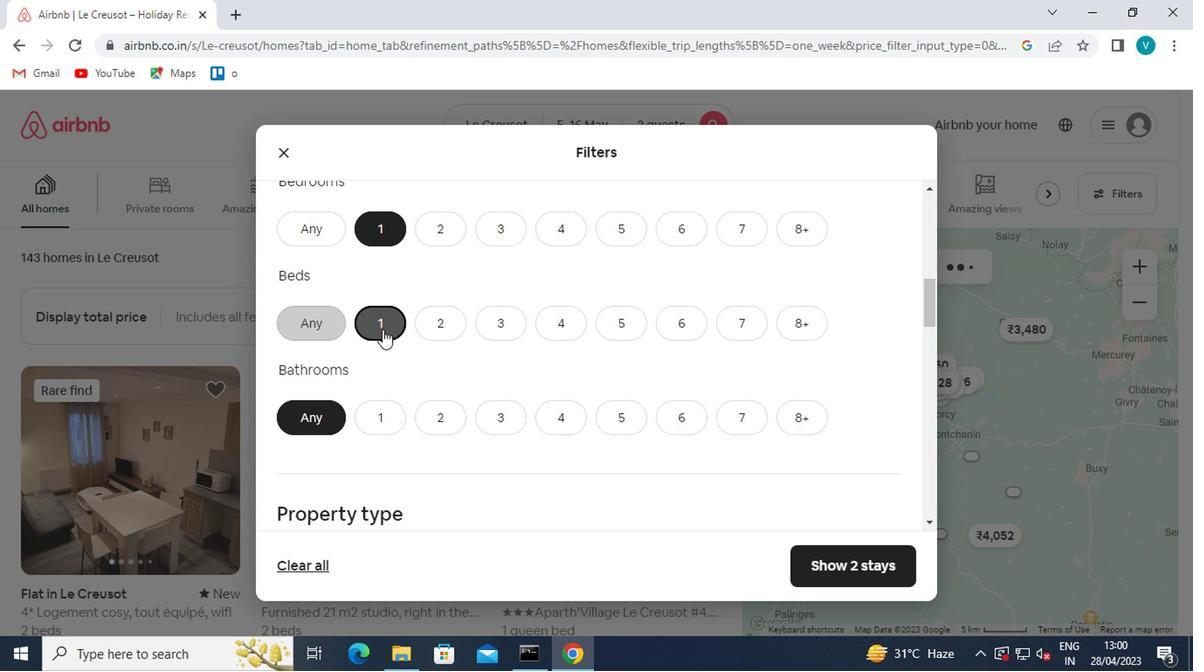 
Action: Mouse moved to (381, 333)
Screenshot: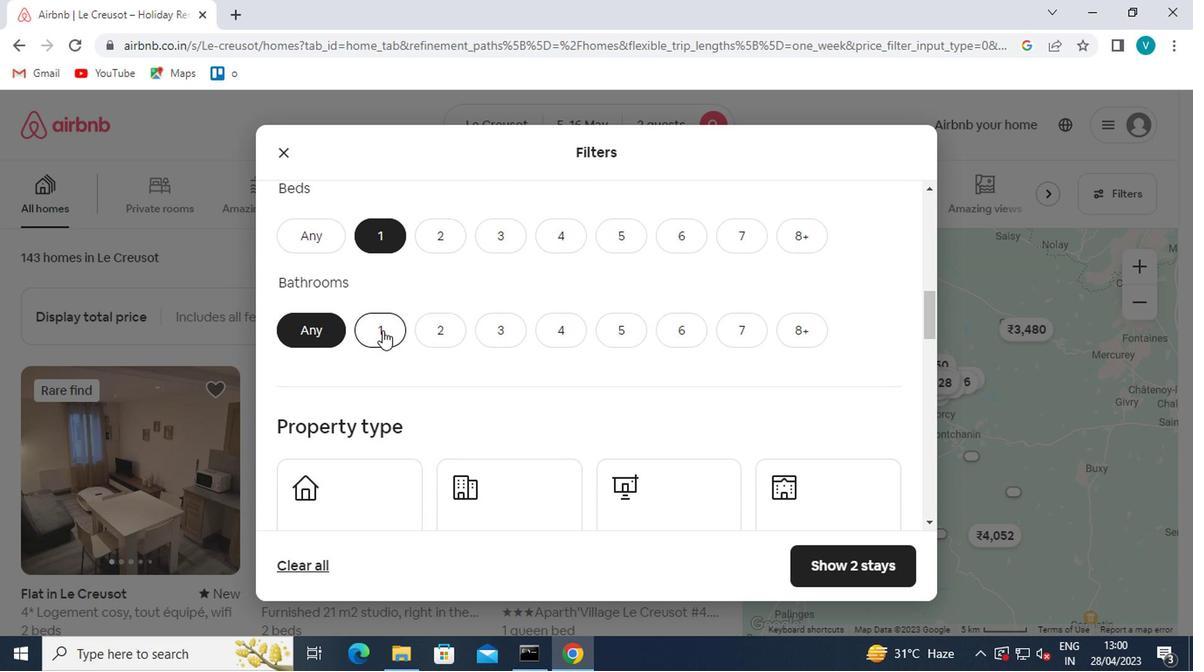 
Action: Mouse pressed left at (381, 333)
Screenshot: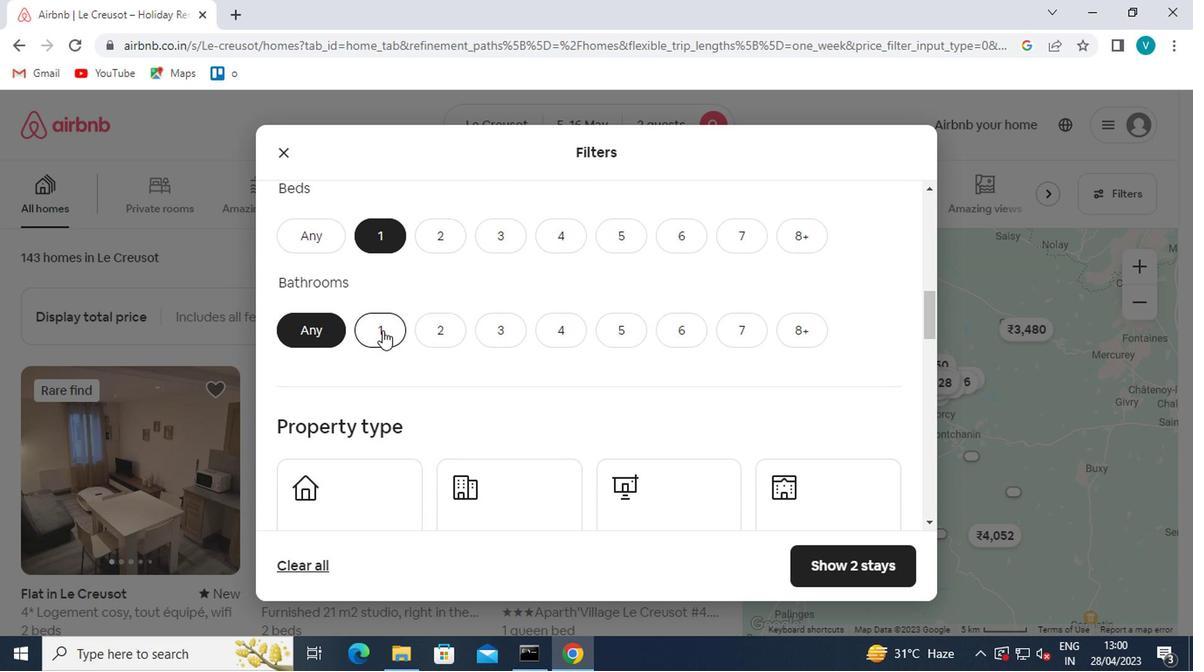 
Action: Mouse scrolled (381, 332) with delta (0, 0)
Screenshot: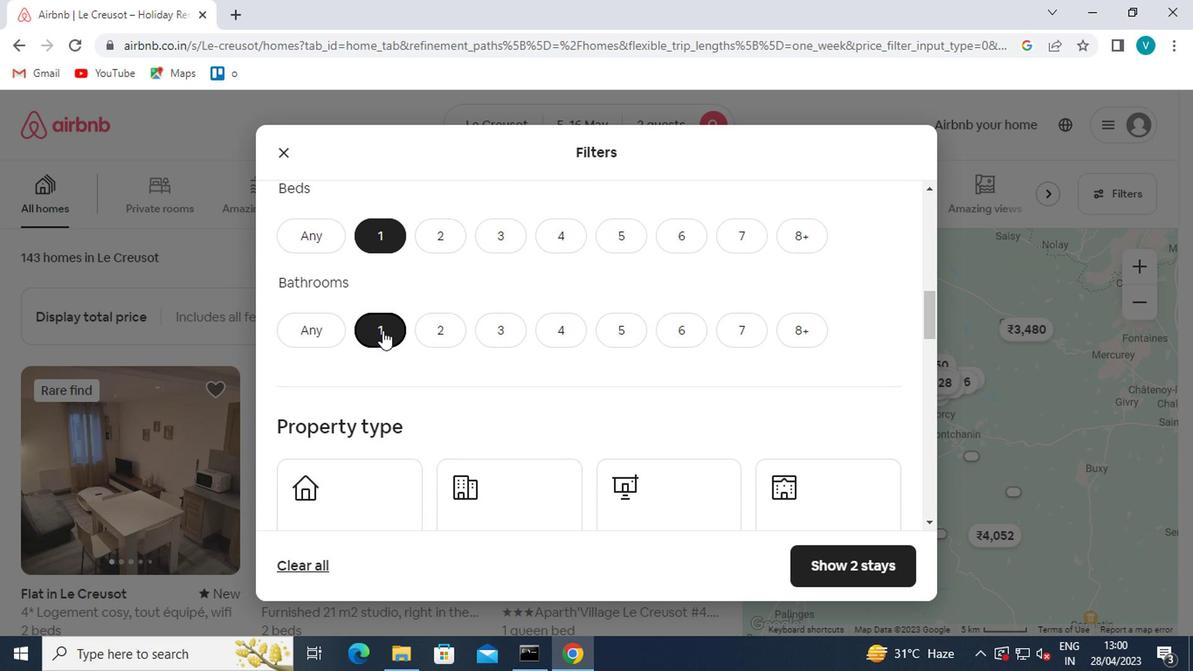 
Action: Mouse moved to (323, 437)
Screenshot: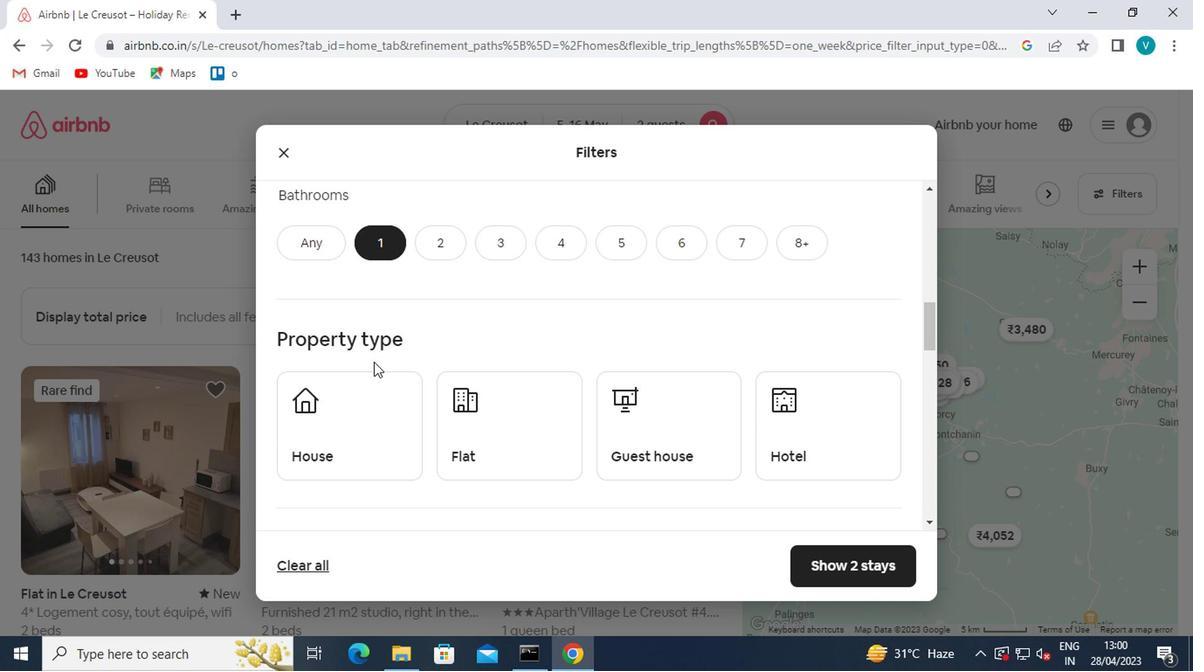 
Action: Mouse pressed left at (323, 437)
Screenshot: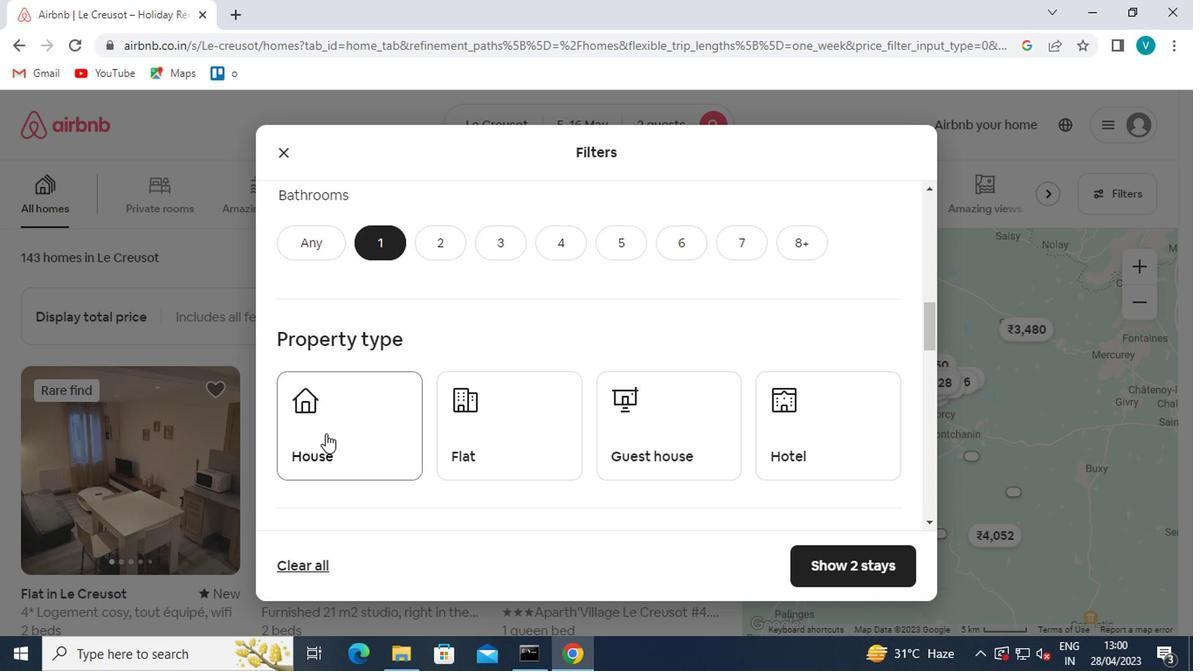 
Action: Mouse moved to (468, 408)
Screenshot: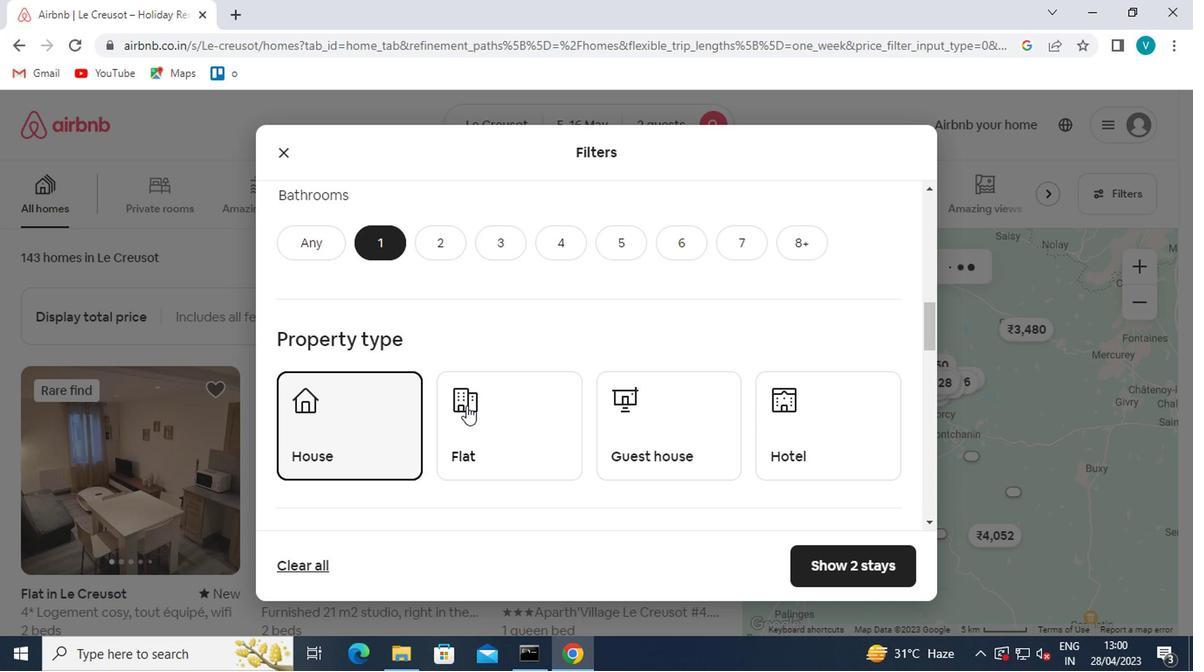 
Action: Mouse pressed left at (468, 408)
Screenshot: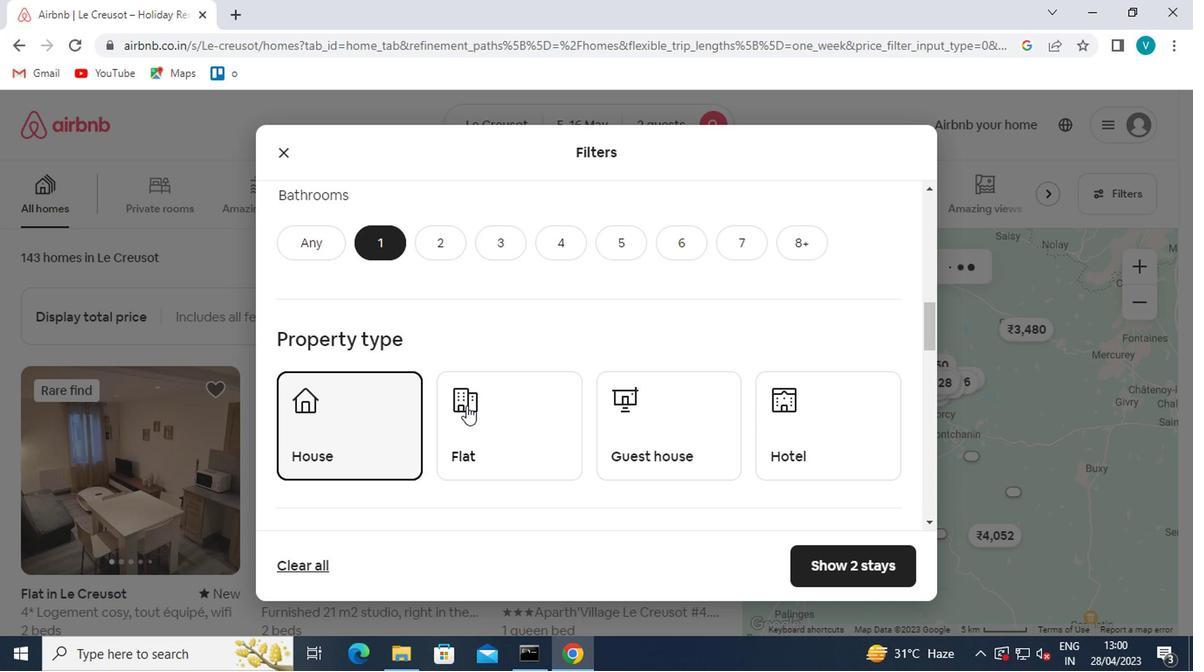 
Action: Mouse moved to (638, 406)
Screenshot: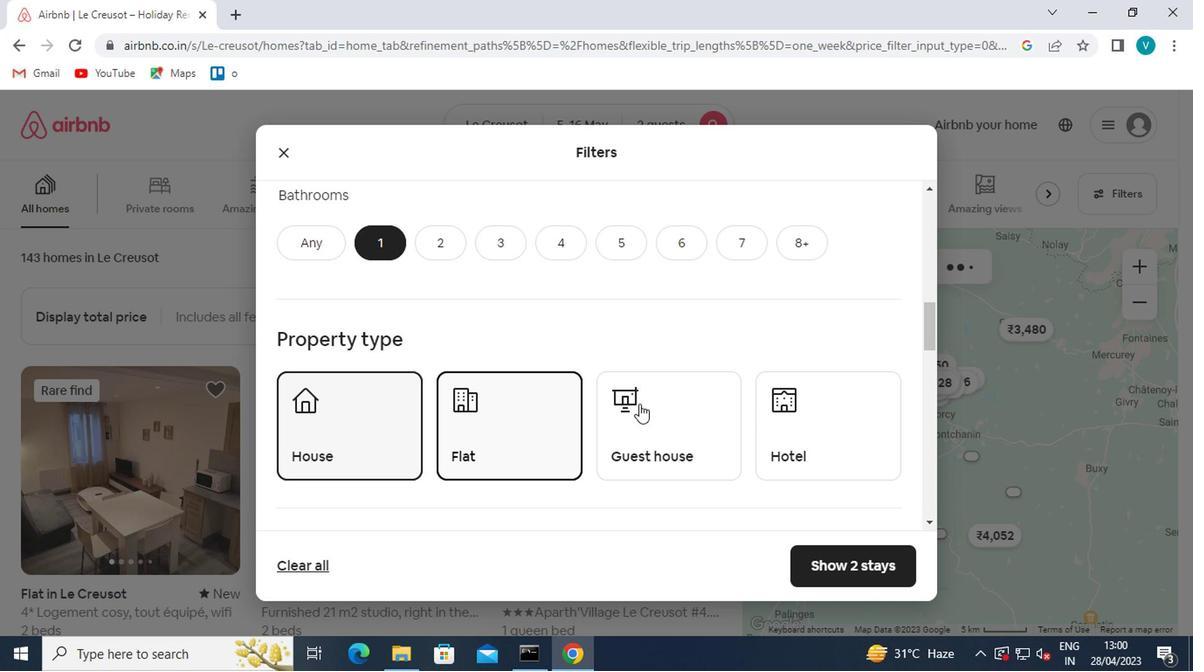 
Action: Mouse pressed left at (638, 406)
Screenshot: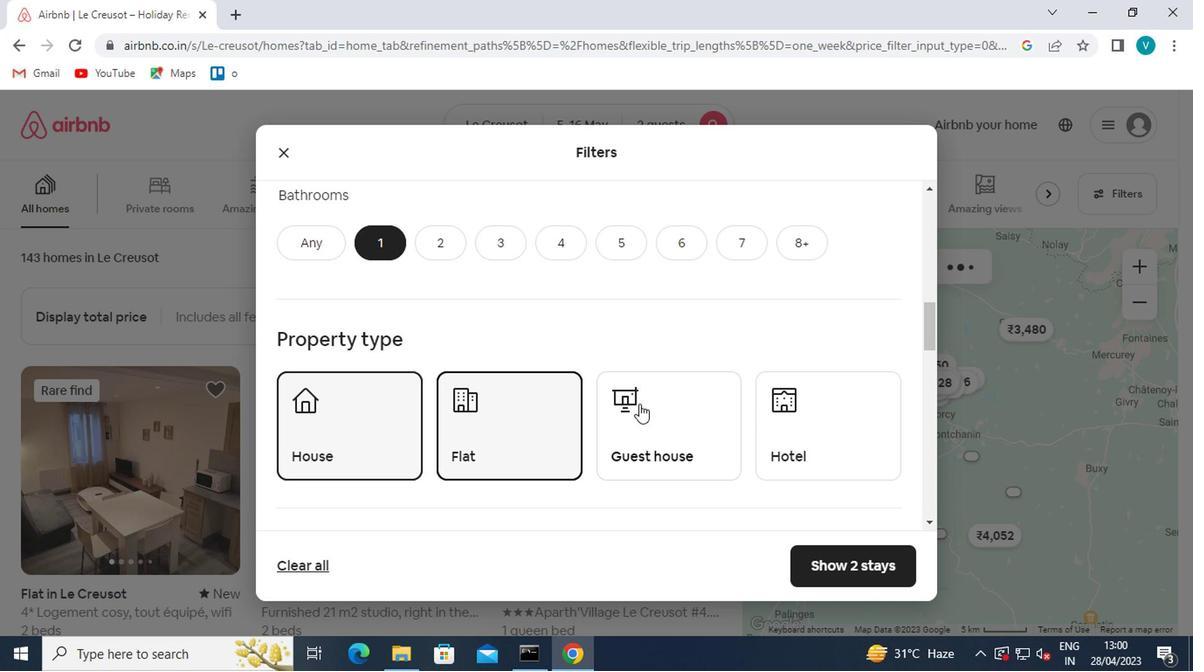 
Action: Mouse moved to (762, 413)
Screenshot: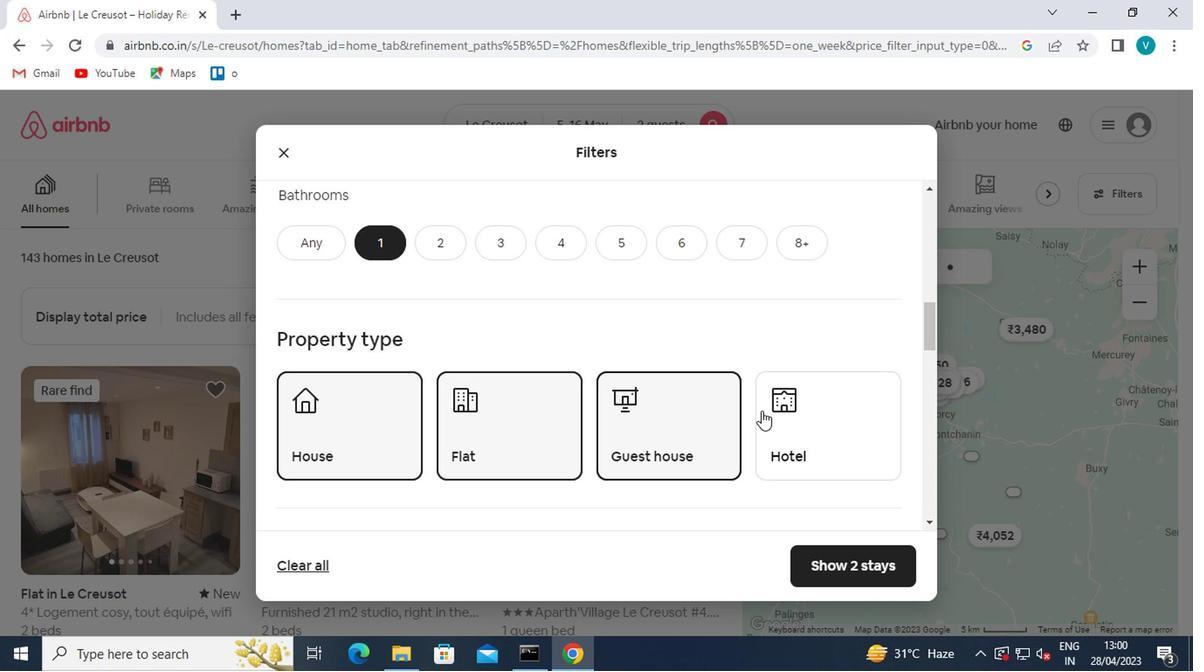 
Action: Mouse pressed left at (762, 413)
Screenshot: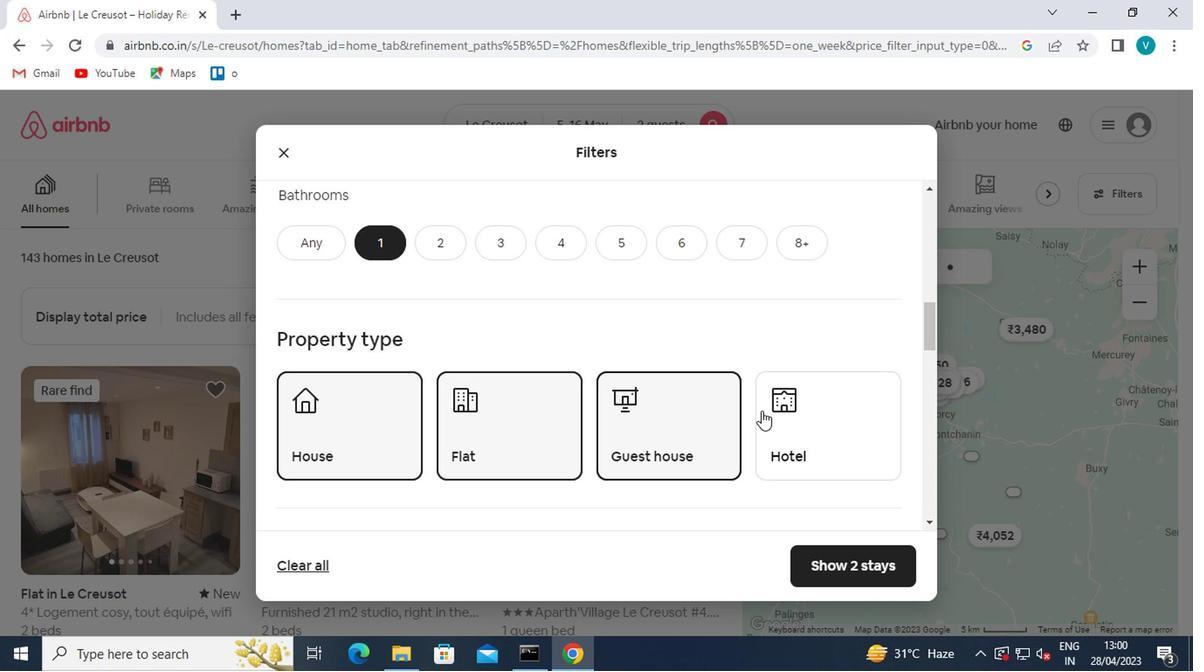 
Action: Mouse moved to (725, 422)
Screenshot: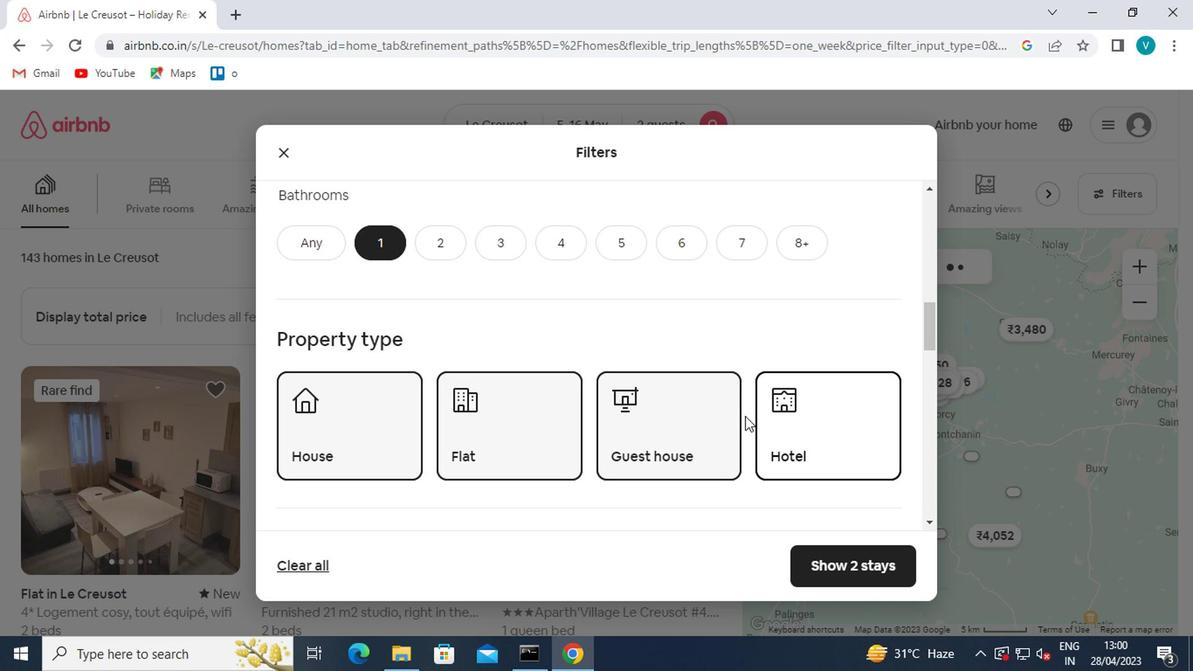 
Action: Mouse scrolled (725, 421) with delta (0, 0)
Screenshot: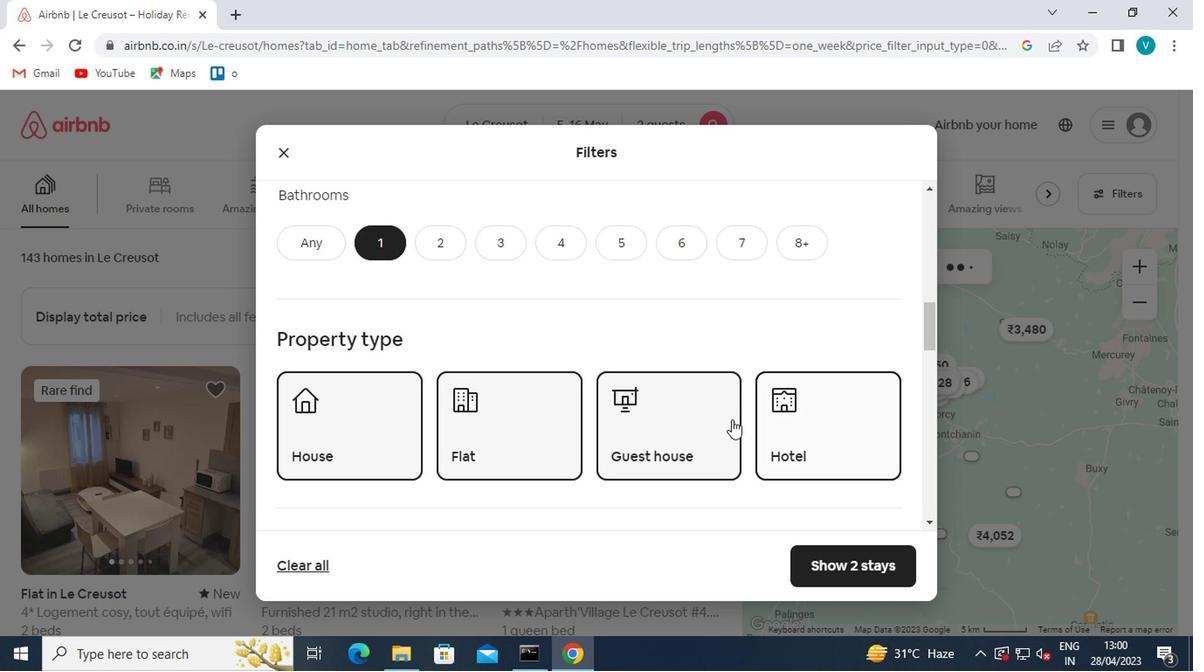 
Action: Mouse moved to (725, 422)
Screenshot: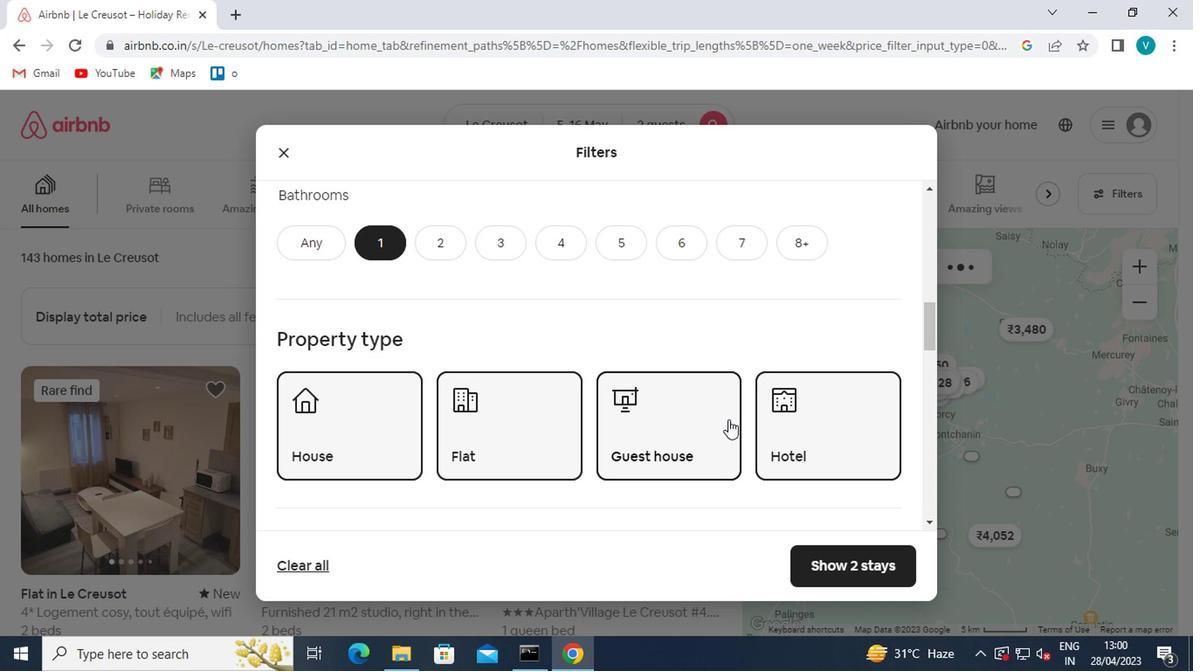 
Action: Mouse scrolled (725, 421) with delta (0, 0)
Screenshot: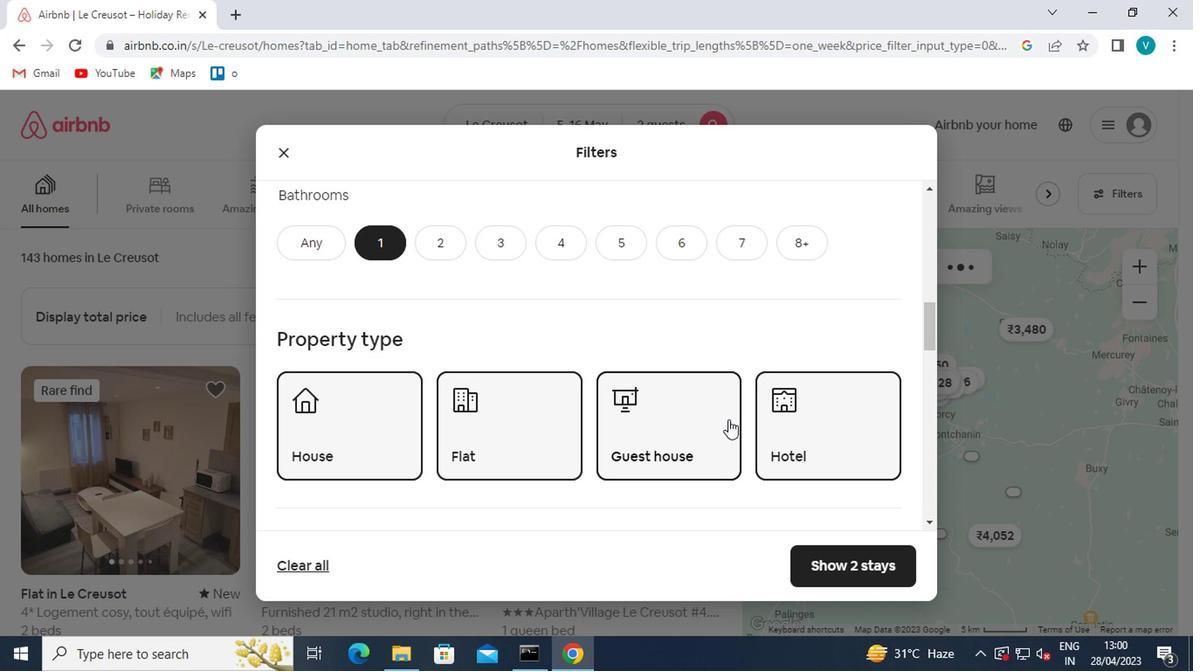 
Action: Mouse scrolled (725, 421) with delta (0, 0)
Screenshot: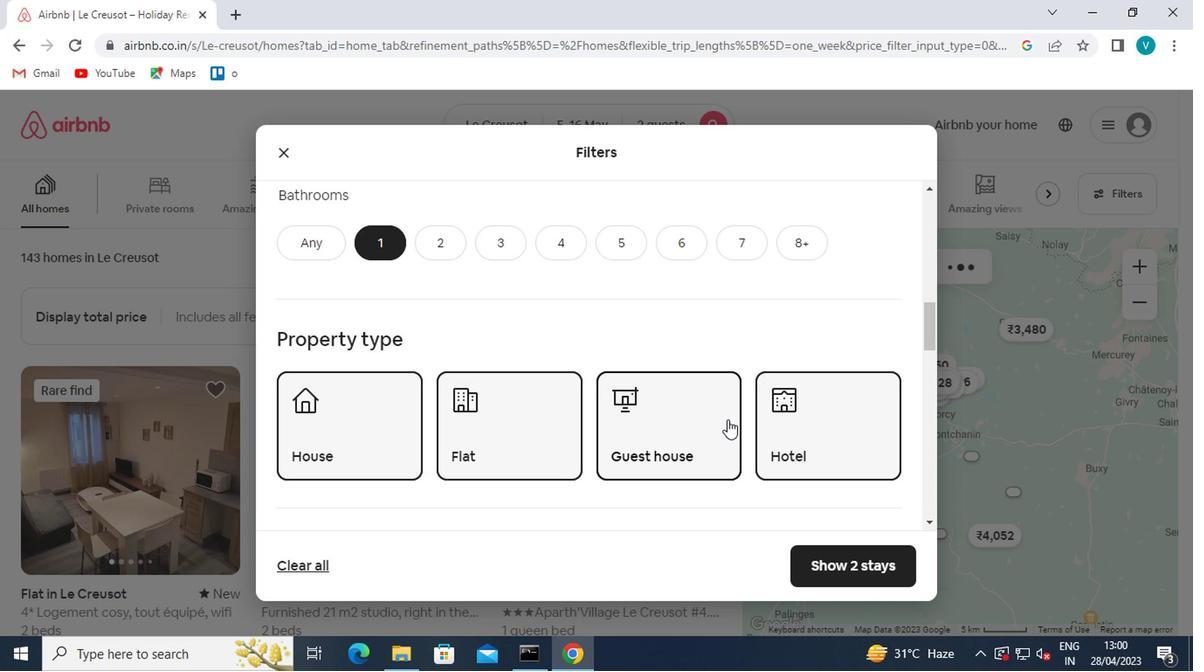 
Action: Mouse moved to (723, 422)
Screenshot: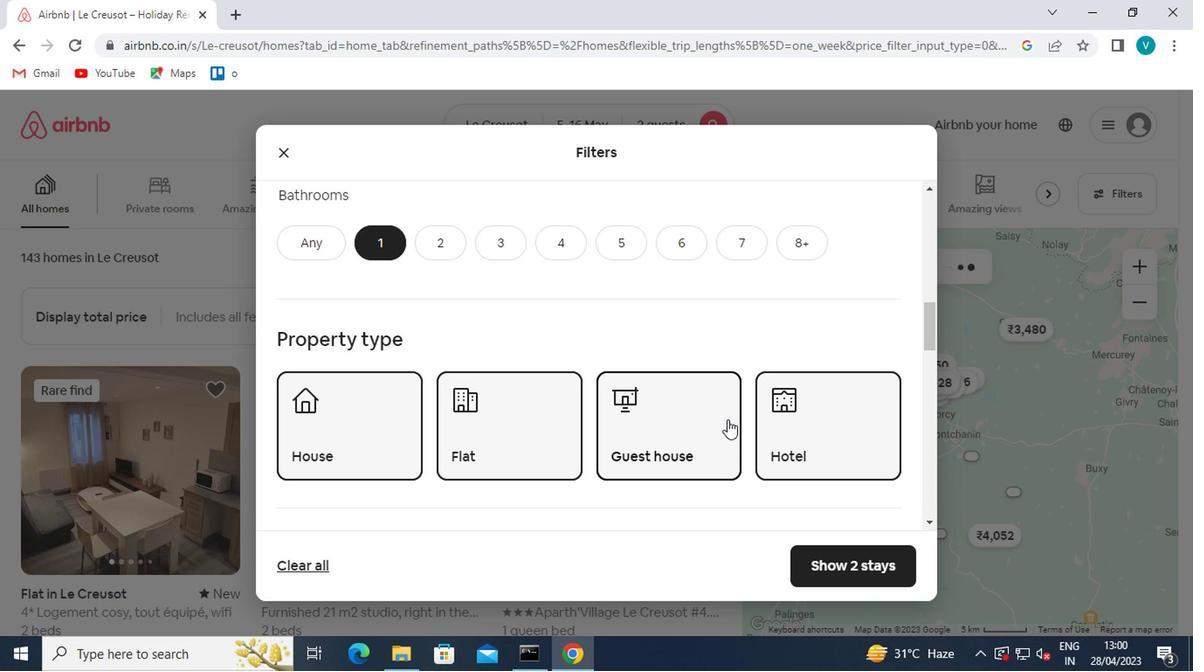 
Action: Mouse scrolled (723, 421) with delta (0, 0)
Screenshot: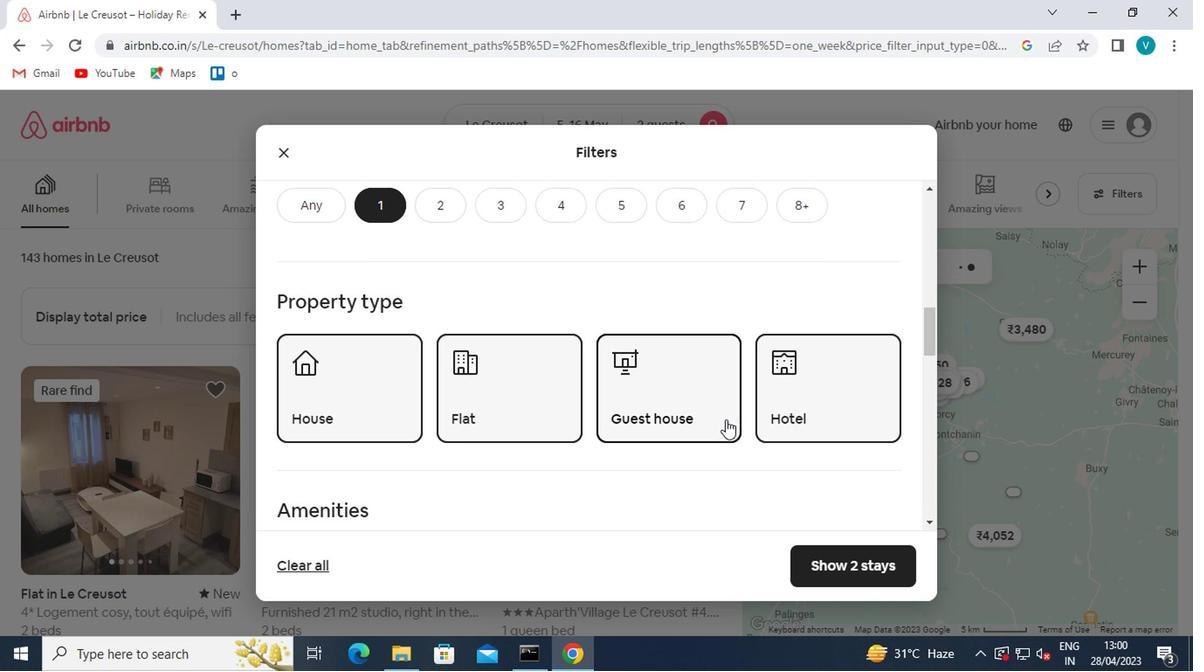 
Action: Mouse moved to (588, 331)
Screenshot: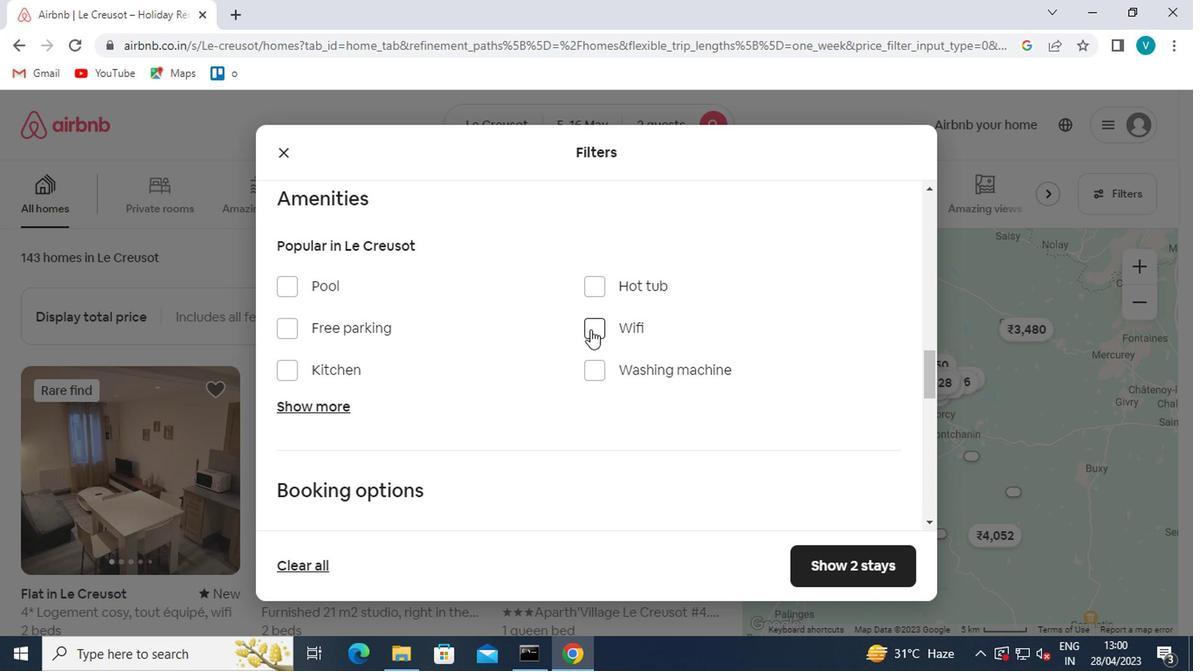 
Action: Mouse pressed left at (588, 331)
Screenshot: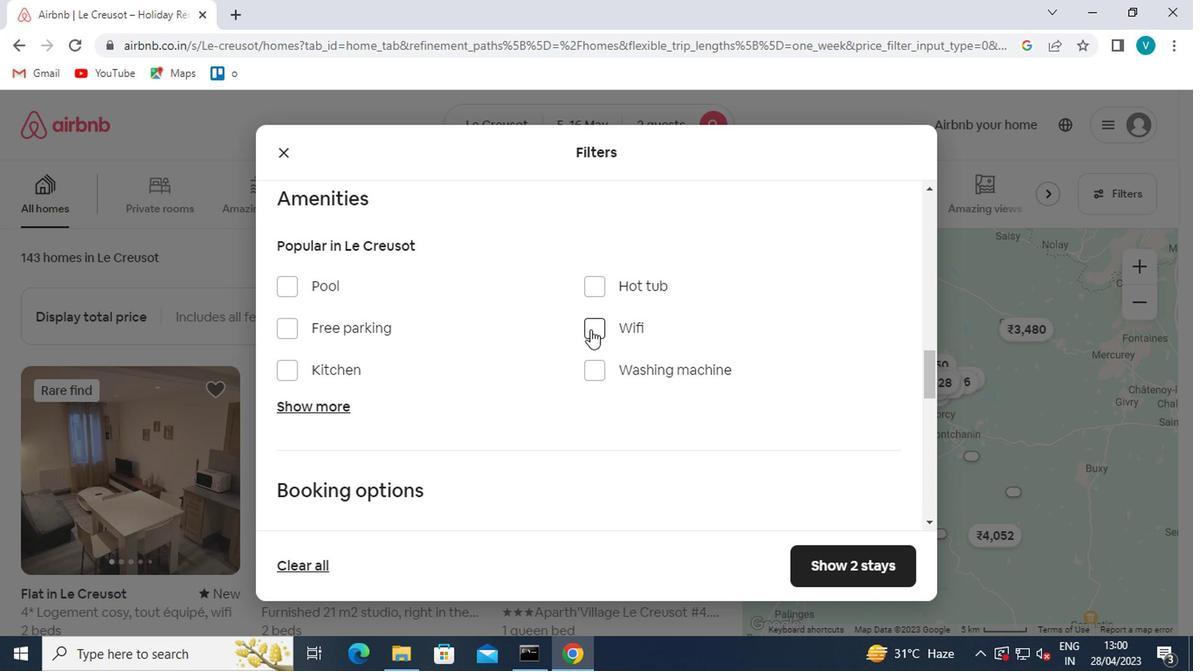 
Action: Mouse moved to (586, 331)
Screenshot: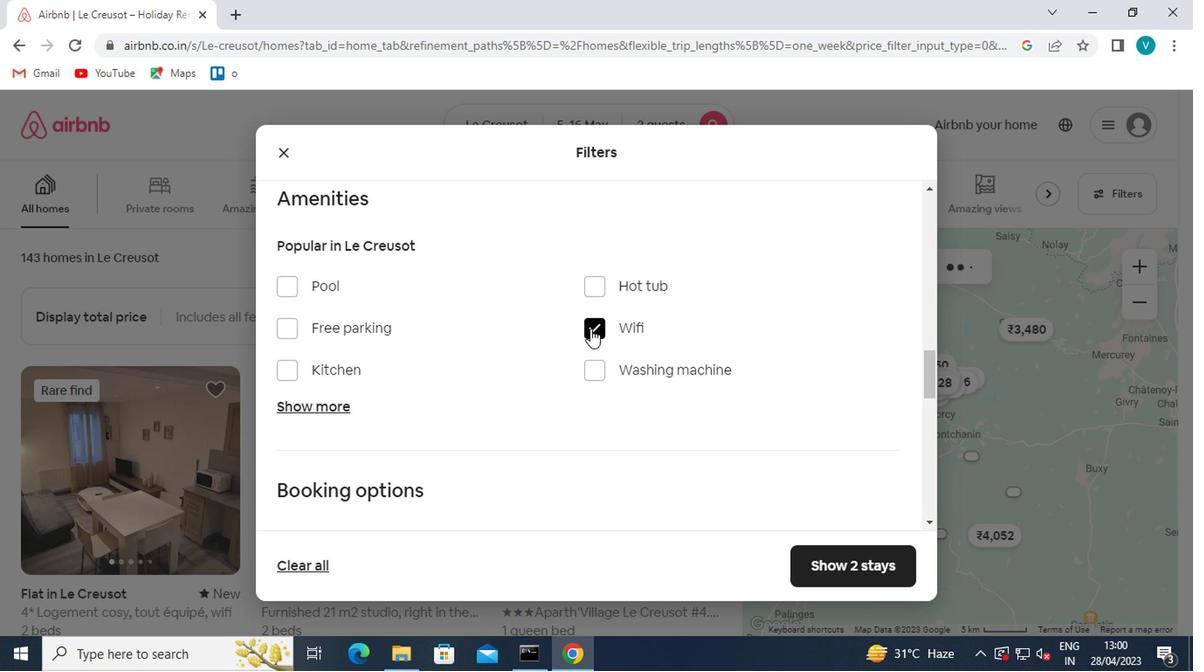 
Action: Mouse scrolled (586, 330) with delta (0, 0)
Screenshot: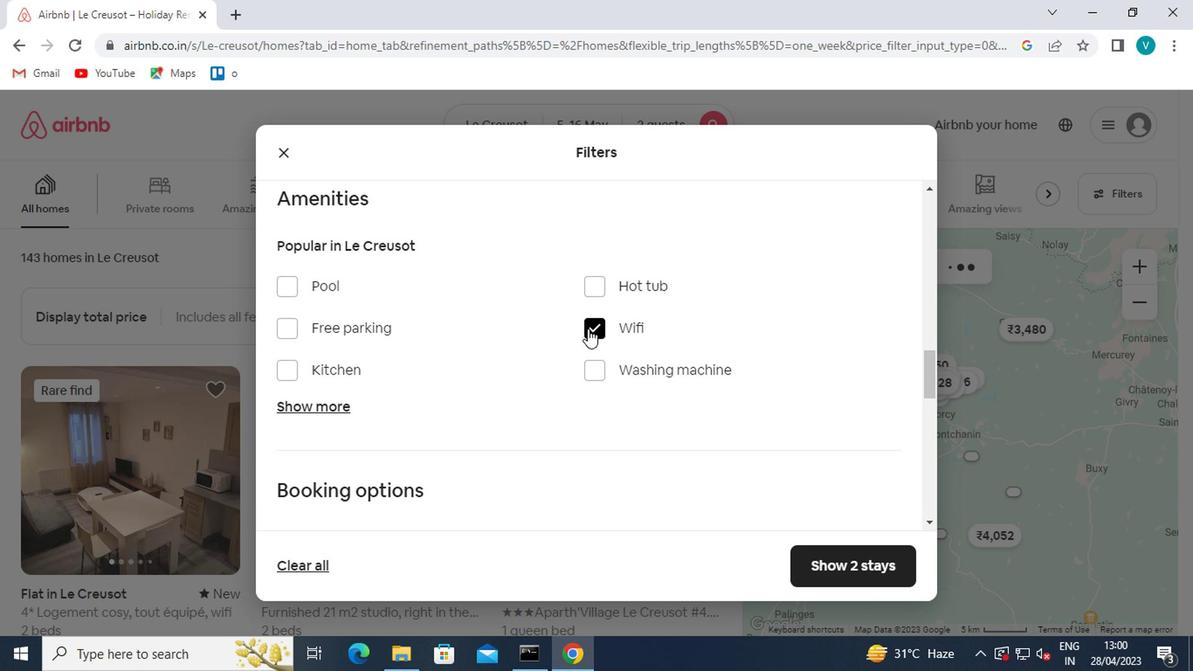 
Action: Mouse moved to (585, 331)
Screenshot: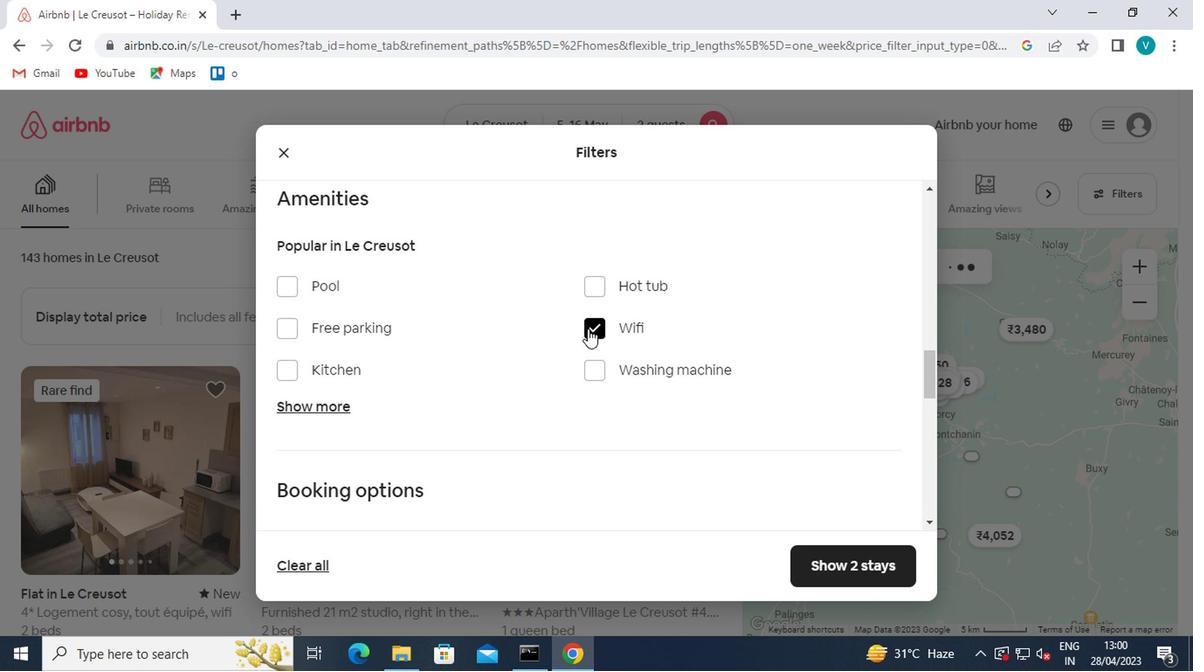 
Action: Mouse scrolled (585, 330) with delta (0, 0)
Screenshot: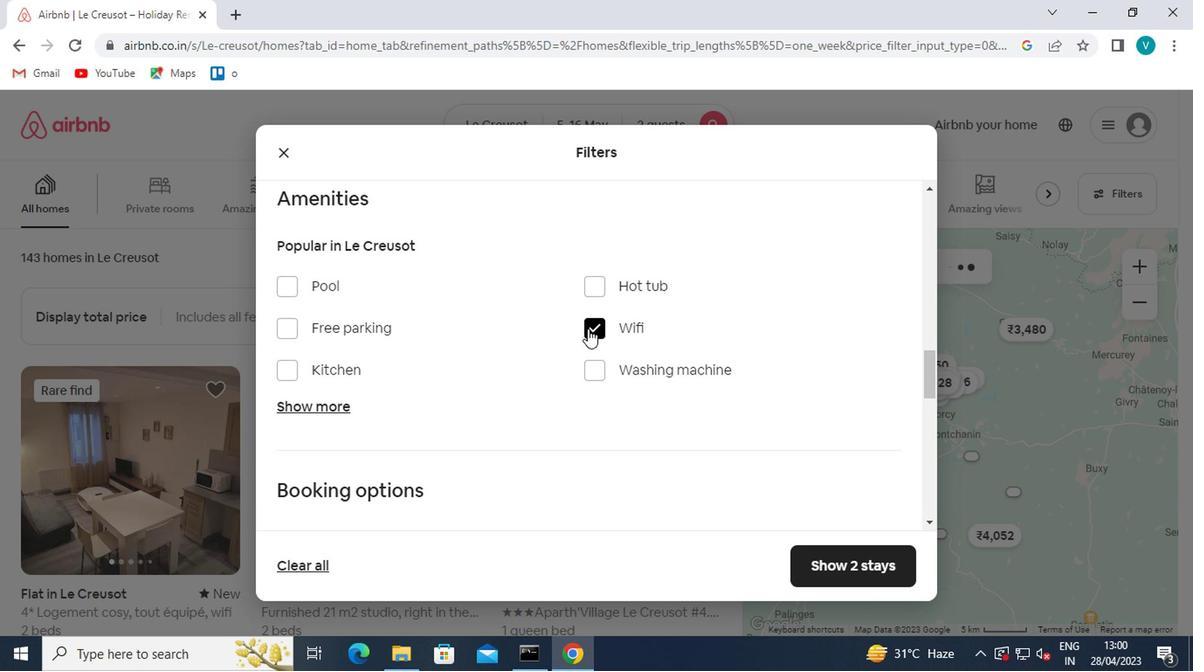 
Action: Mouse scrolled (585, 330) with delta (0, 0)
Screenshot: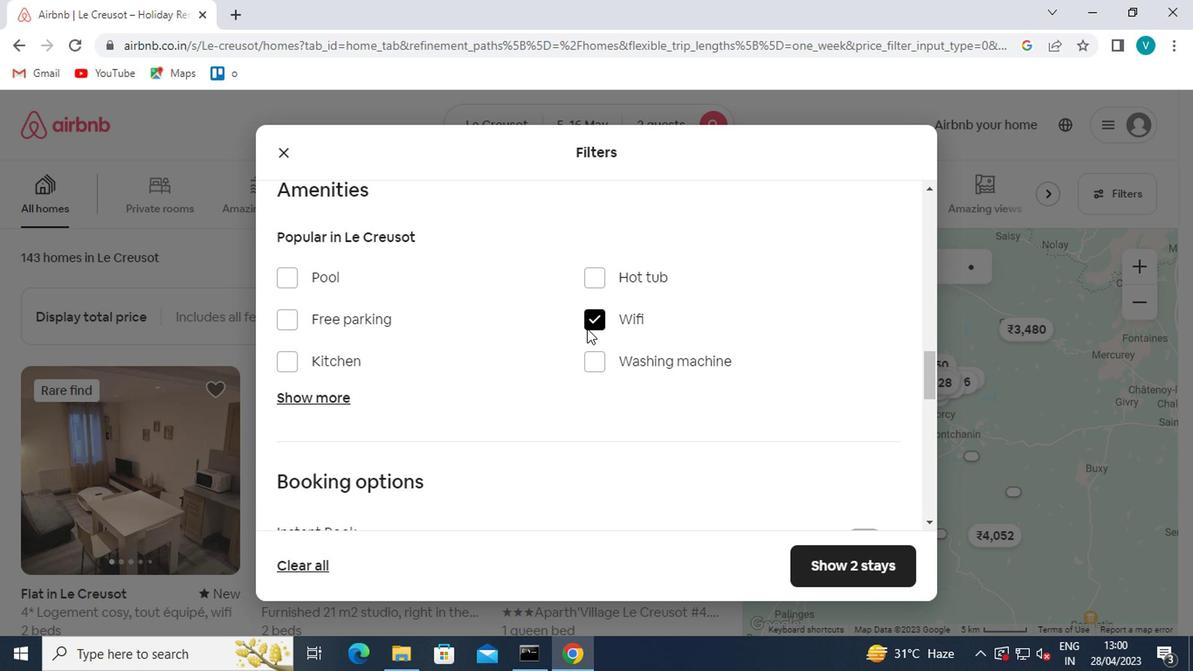 
Action: Mouse scrolled (585, 330) with delta (0, 0)
Screenshot: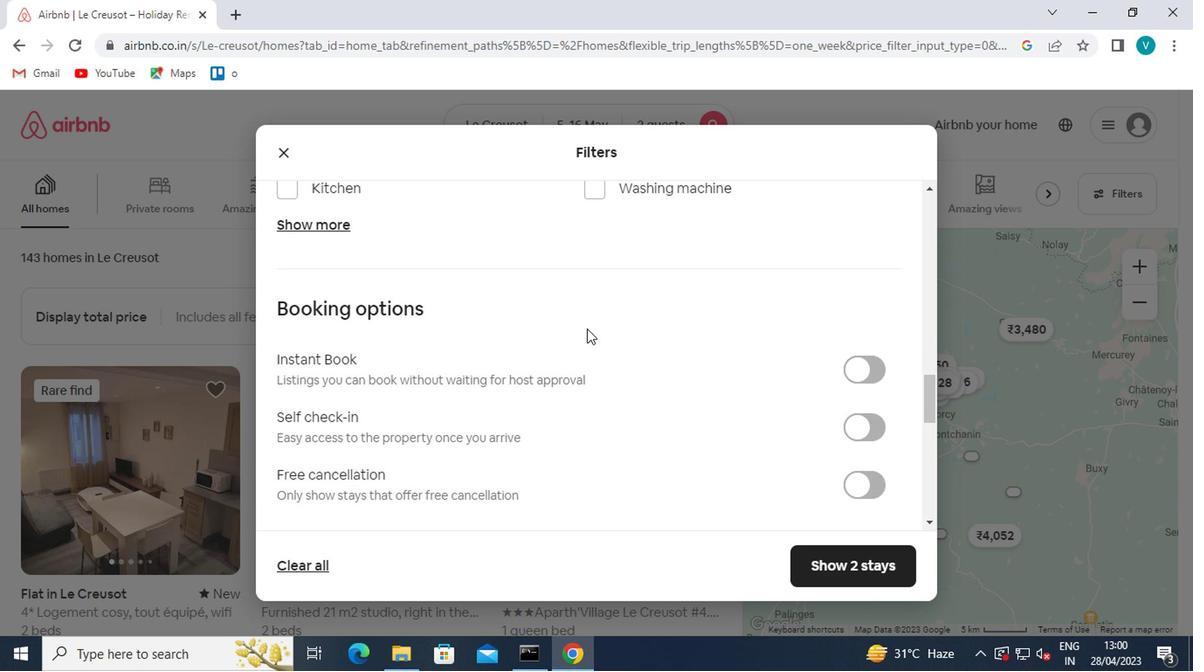 
Action: Mouse moved to (855, 259)
Screenshot: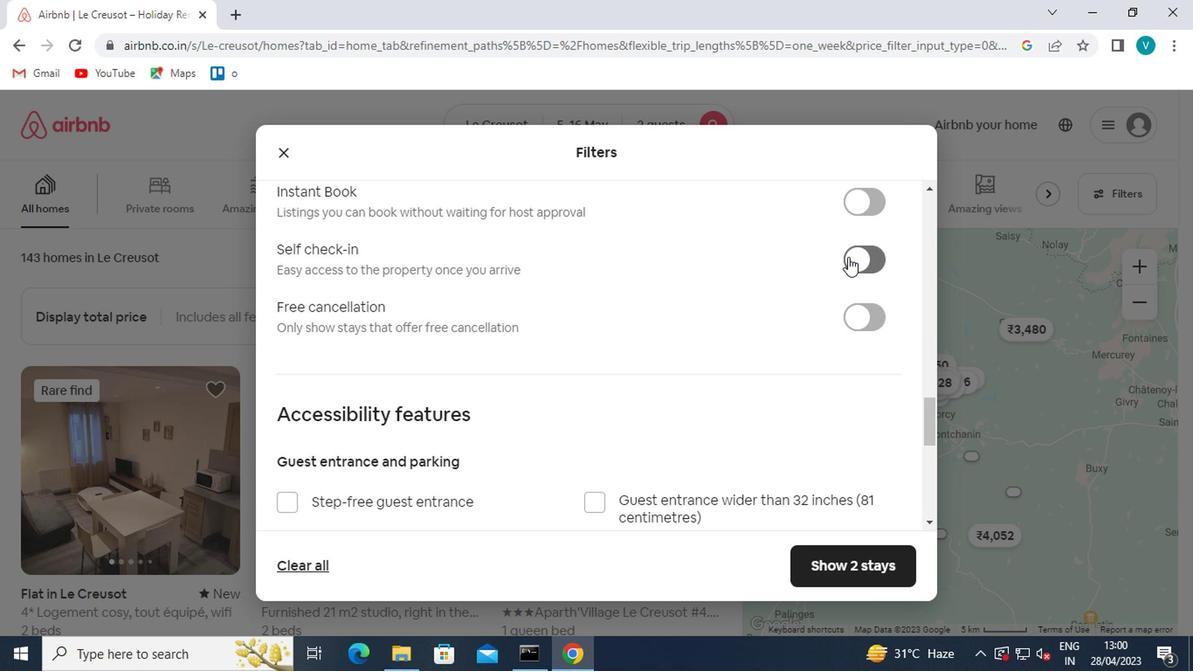 
Action: Mouse pressed left at (855, 259)
Screenshot: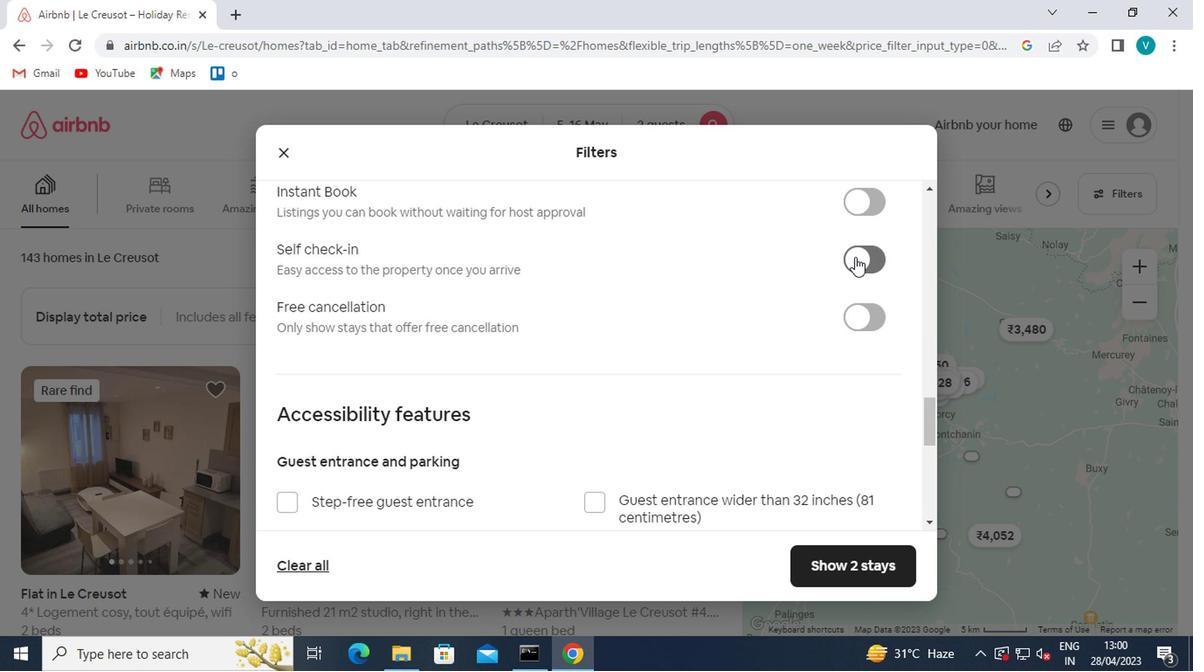 
Action: Mouse moved to (745, 324)
Screenshot: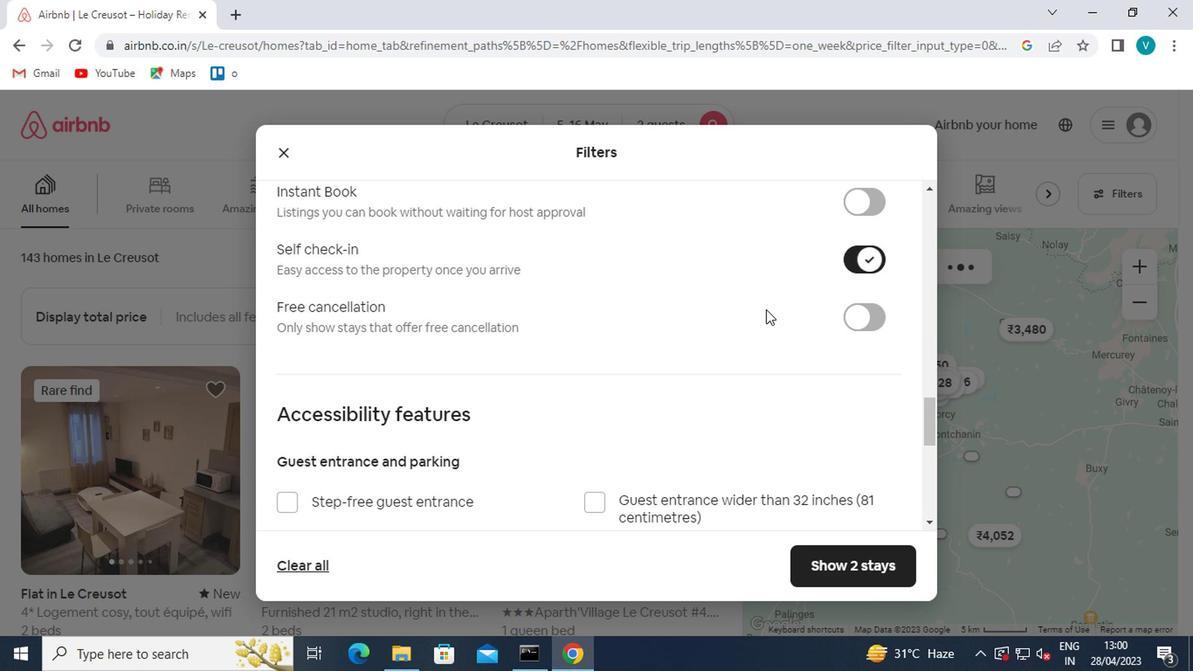 
Action: Mouse scrolled (745, 323) with delta (0, -1)
Screenshot: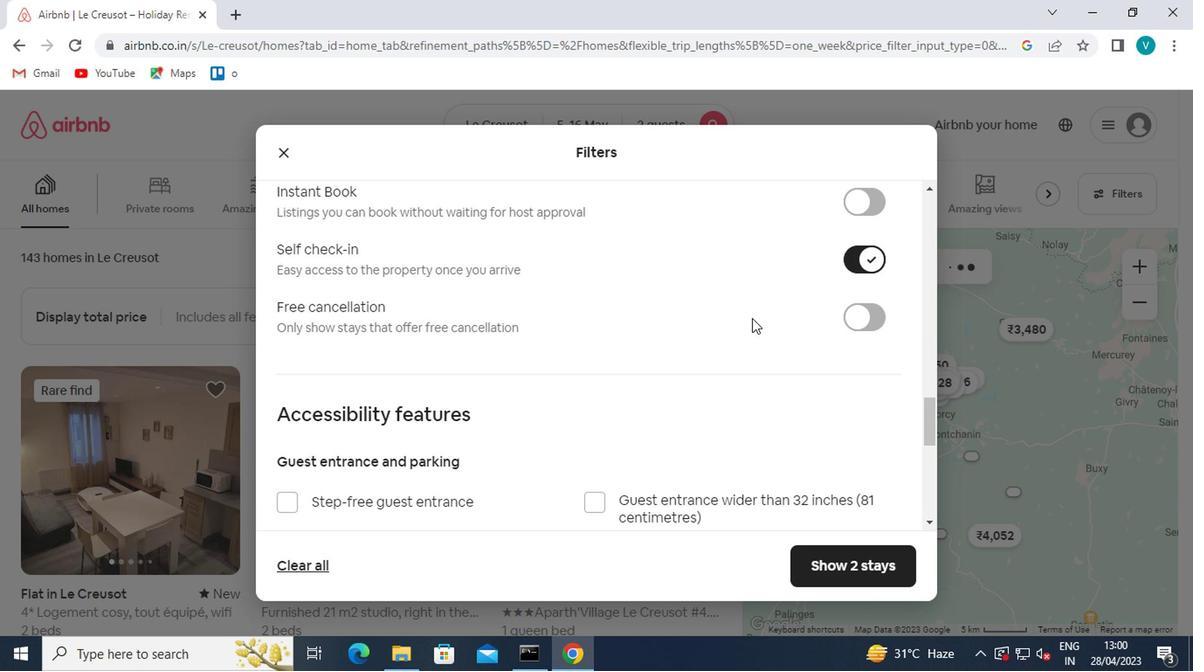 
Action: Mouse scrolled (745, 323) with delta (0, -1)
Screenshot: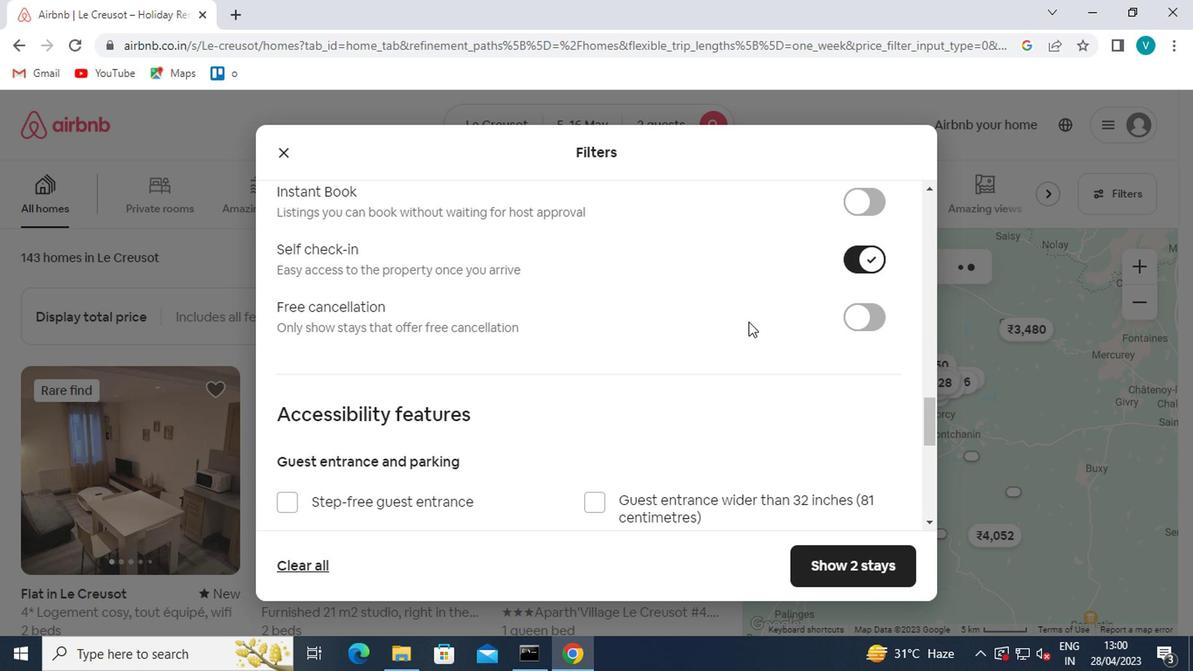 
Action: Mouse scrolled (745, 323) with delta (0, -1)
Screenshot: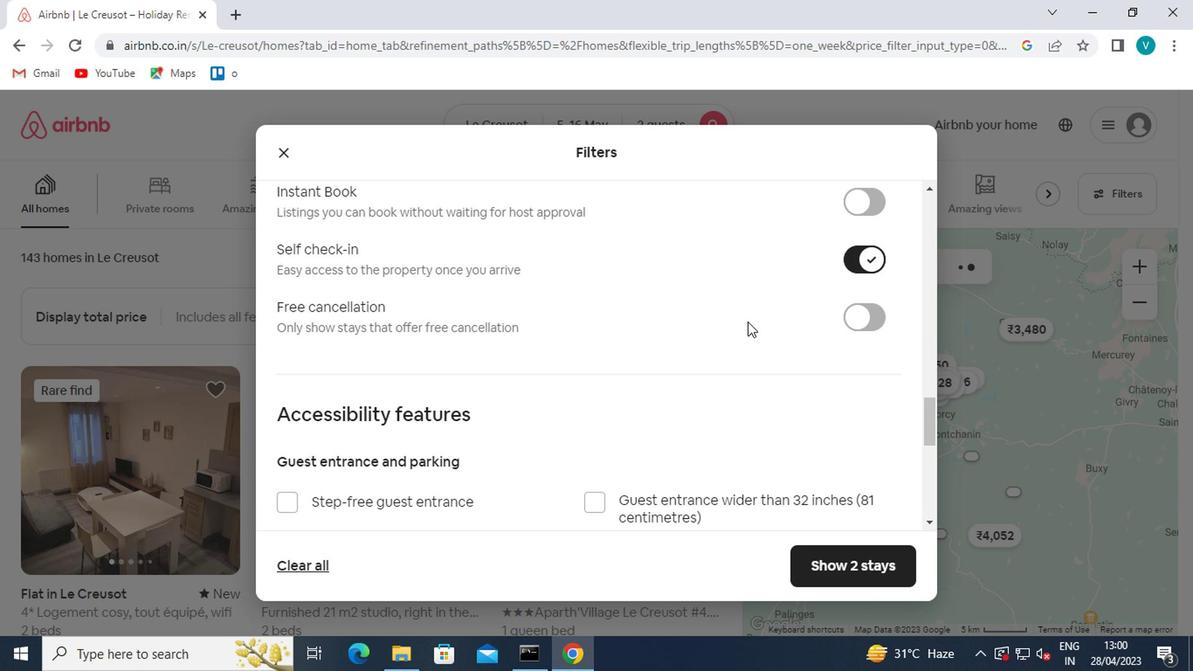 
Action: Mouse scrolled (745, 323) with delta (0, -1)
Screenshot: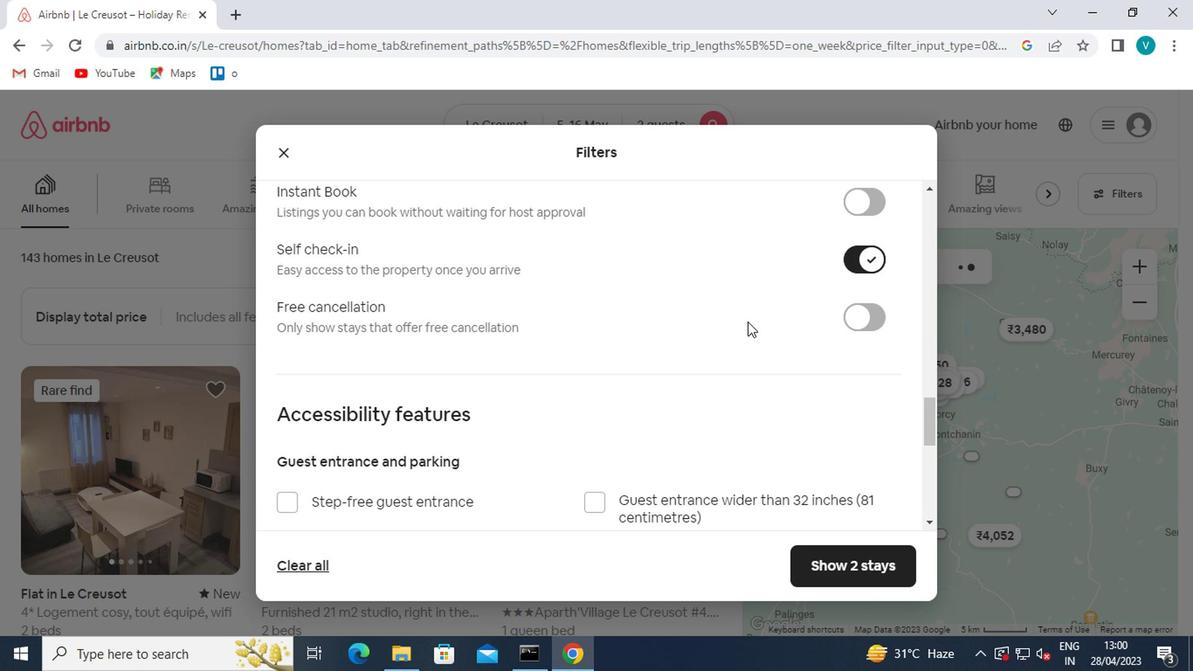 
Action: Mouse moved to (744, 325)
Screenshot: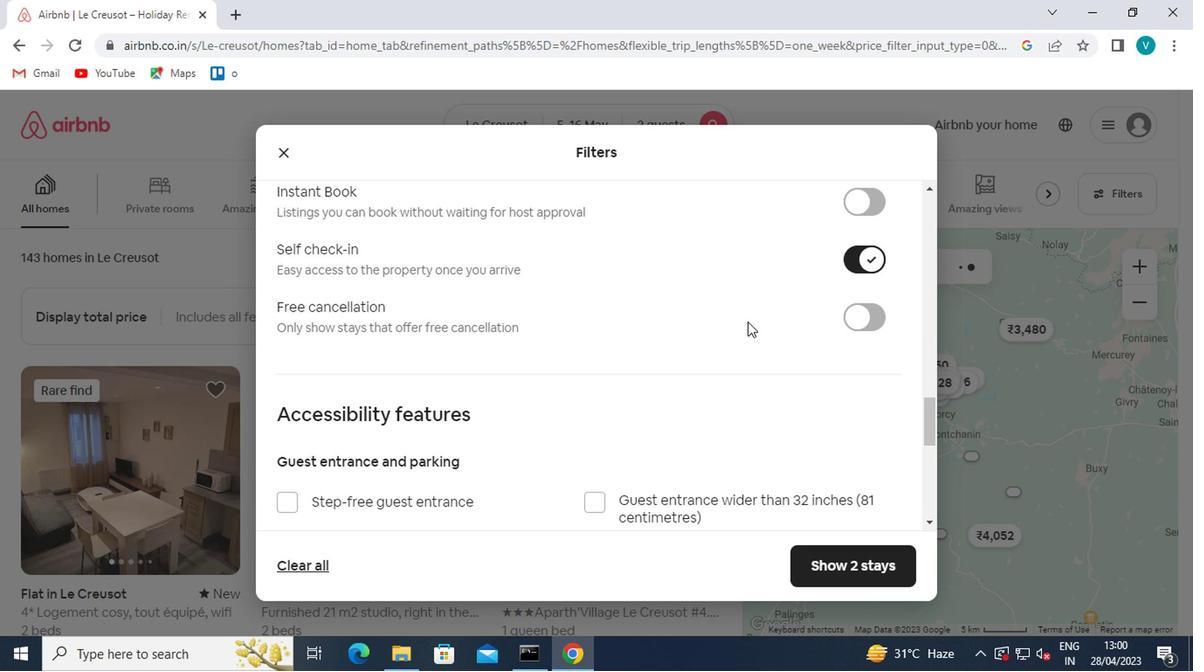 
Action: Mouse scrolled (744, 324) with delta (0, 0)
Screenshot: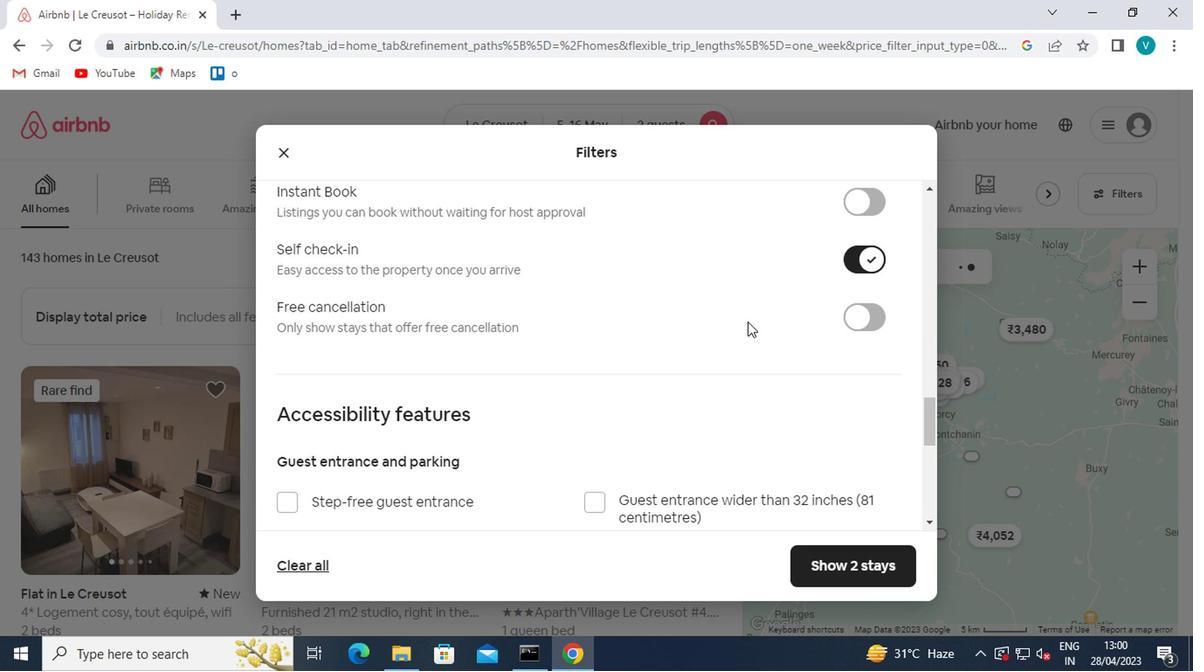 
Action: Mouse scrolled (744, 324) with delta (0, 0)
Screenshot: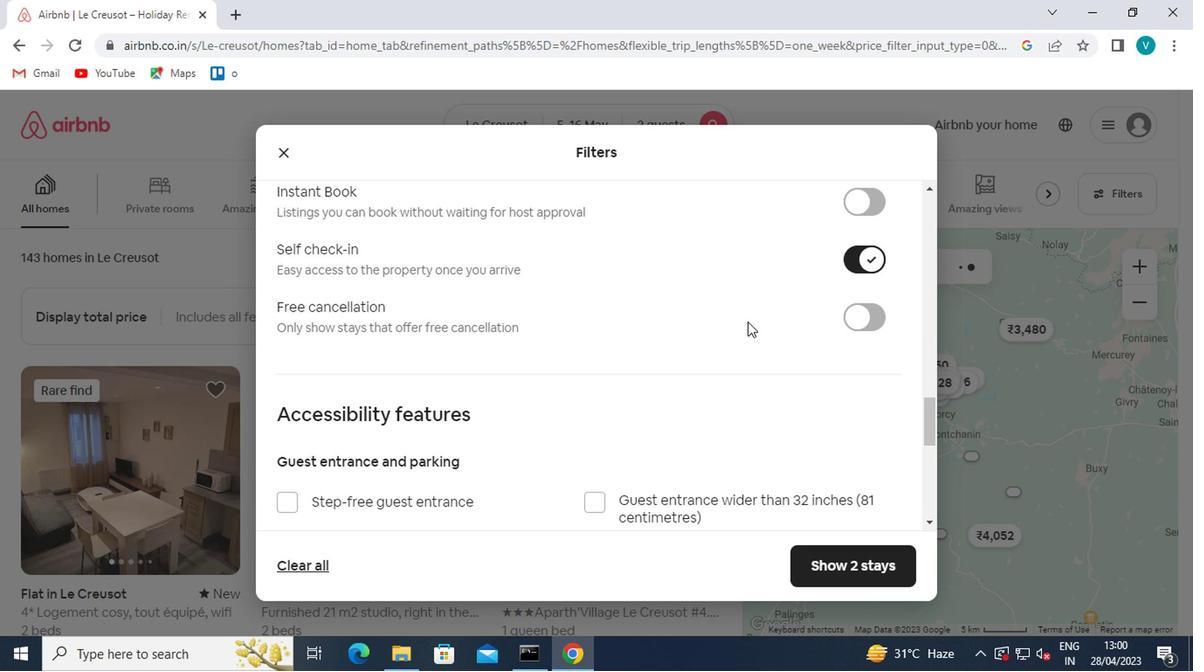 
Action: Mouse scrolled (744, 324) with delta (0, 0)
Screenshot: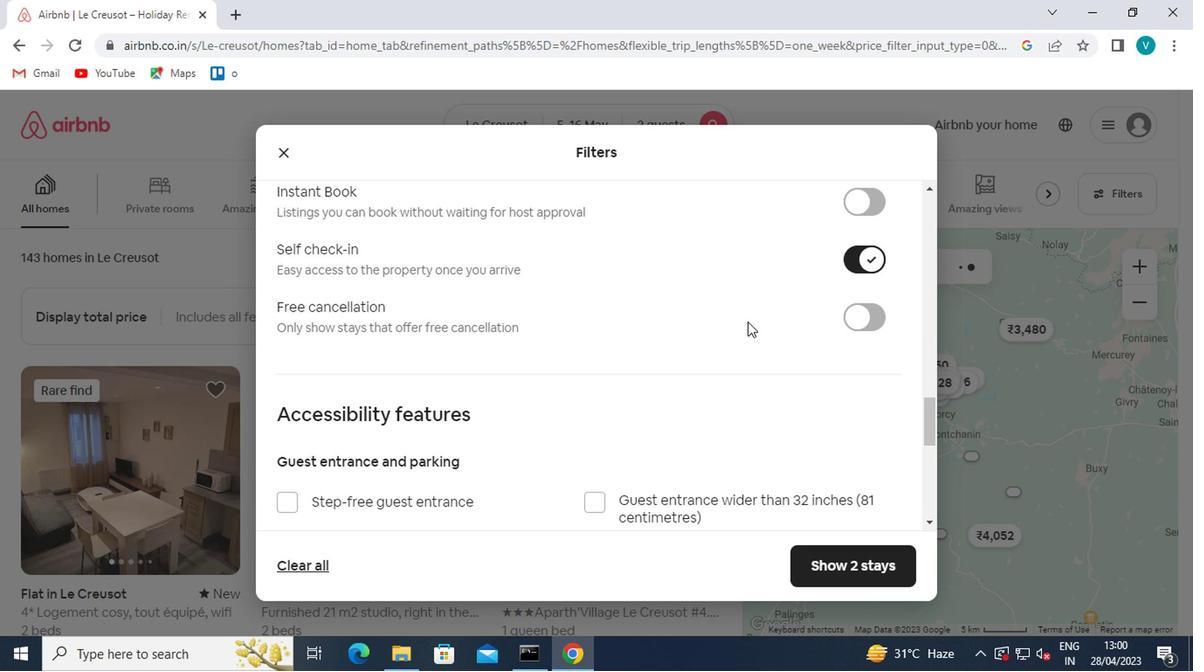 
Action: Mouse moved to (308, 402)
Screenshot: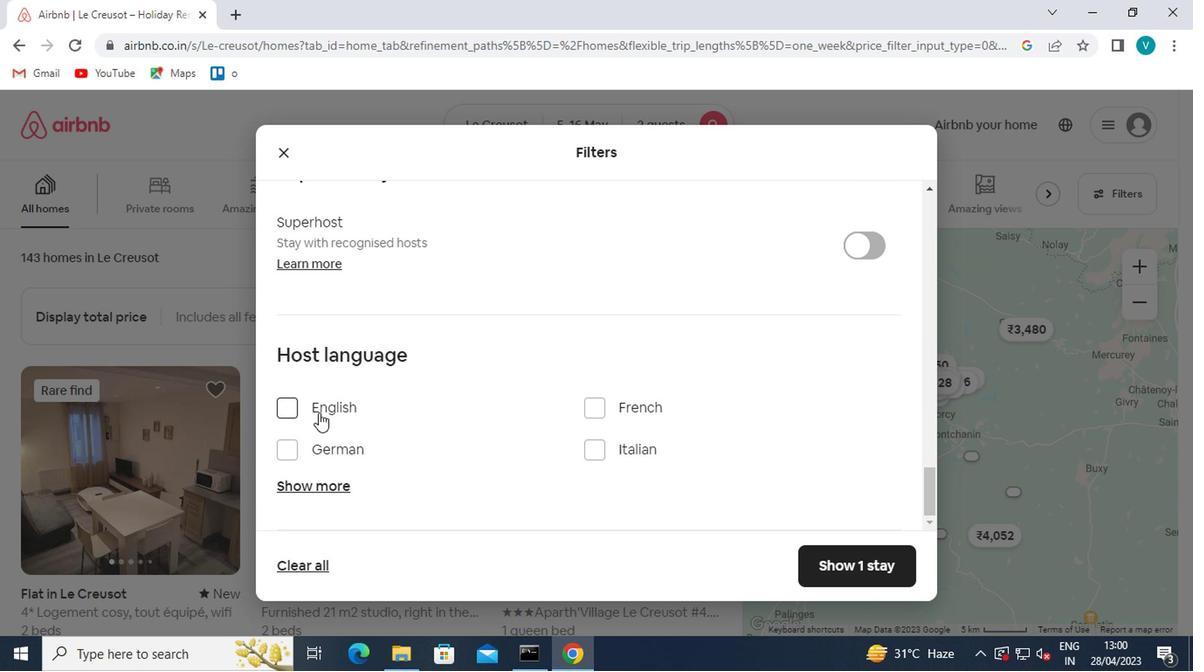 
Action: Mouse pressed left at (308, 402)
Screenshot: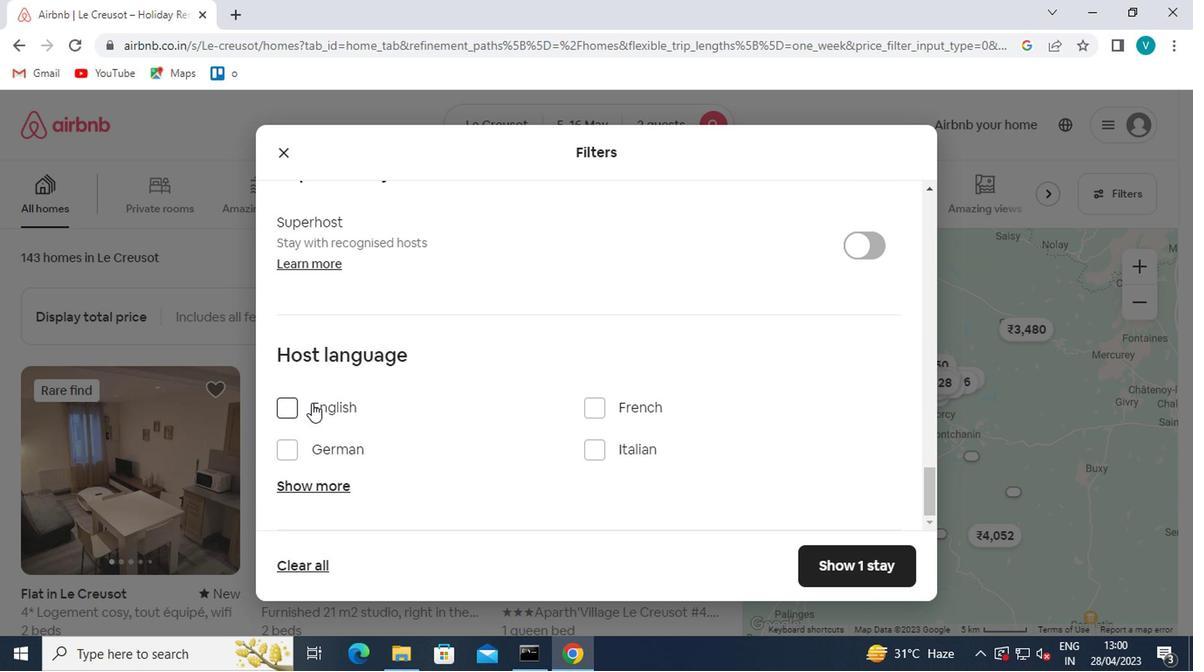 
Action: Mouse moved to (867, 555)
Screenshot: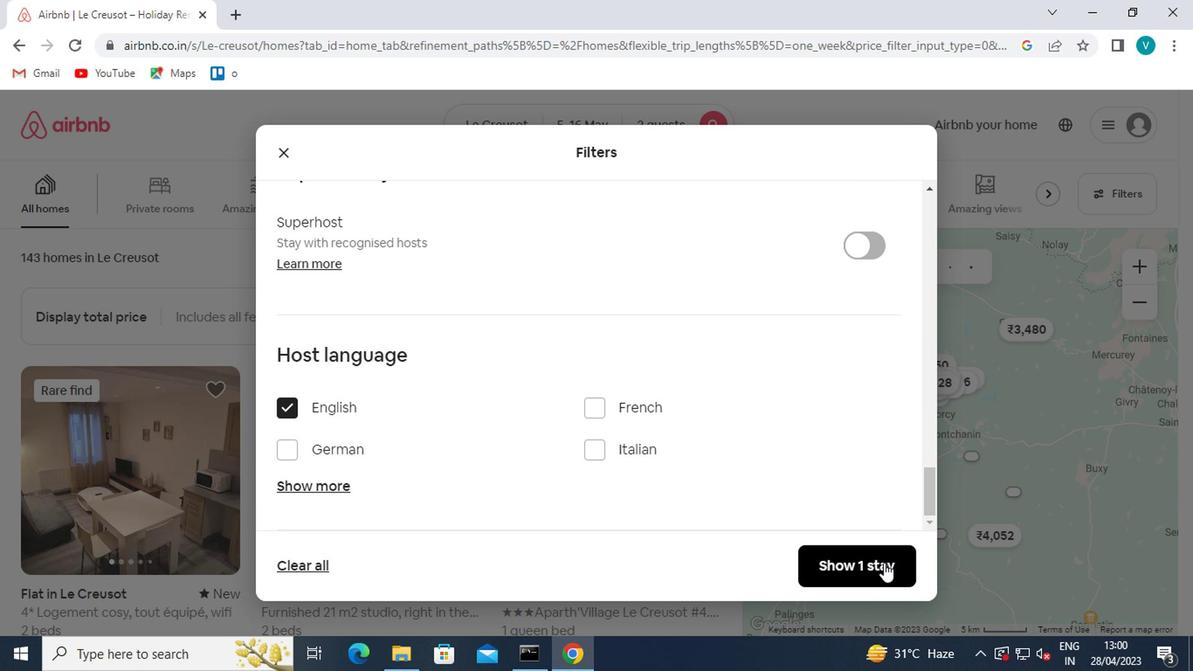 
Action: Mouse pressed left at (867, 555)
Screenshot: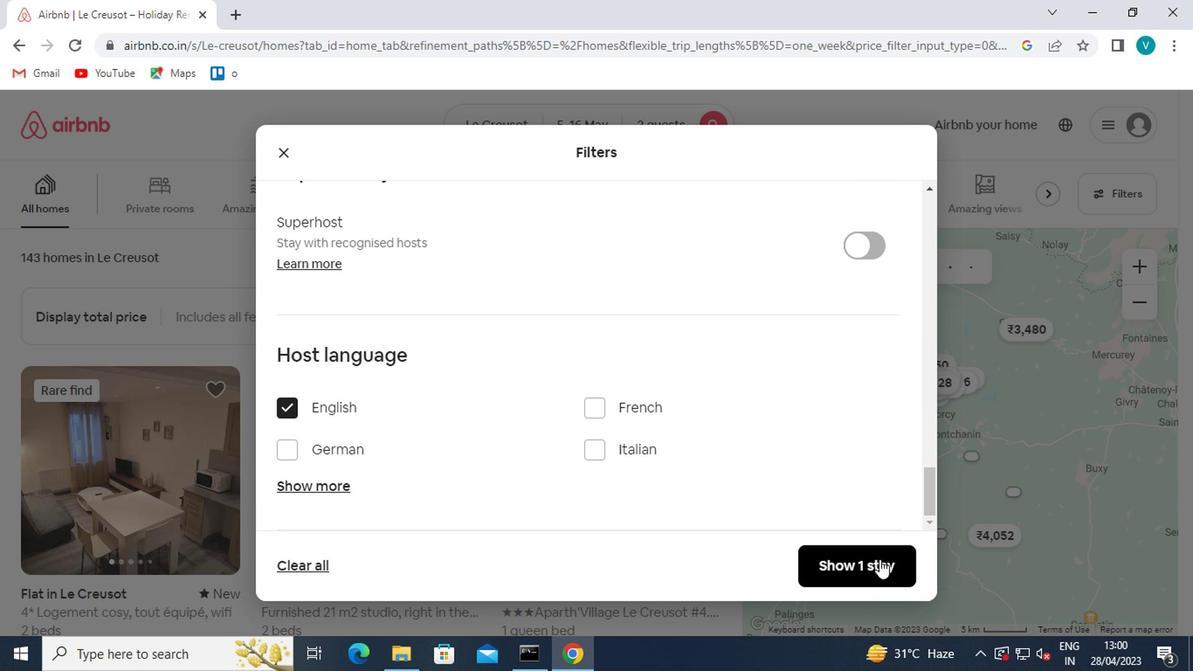 
Action: Mouse moved to (779, 502)
Screenshot: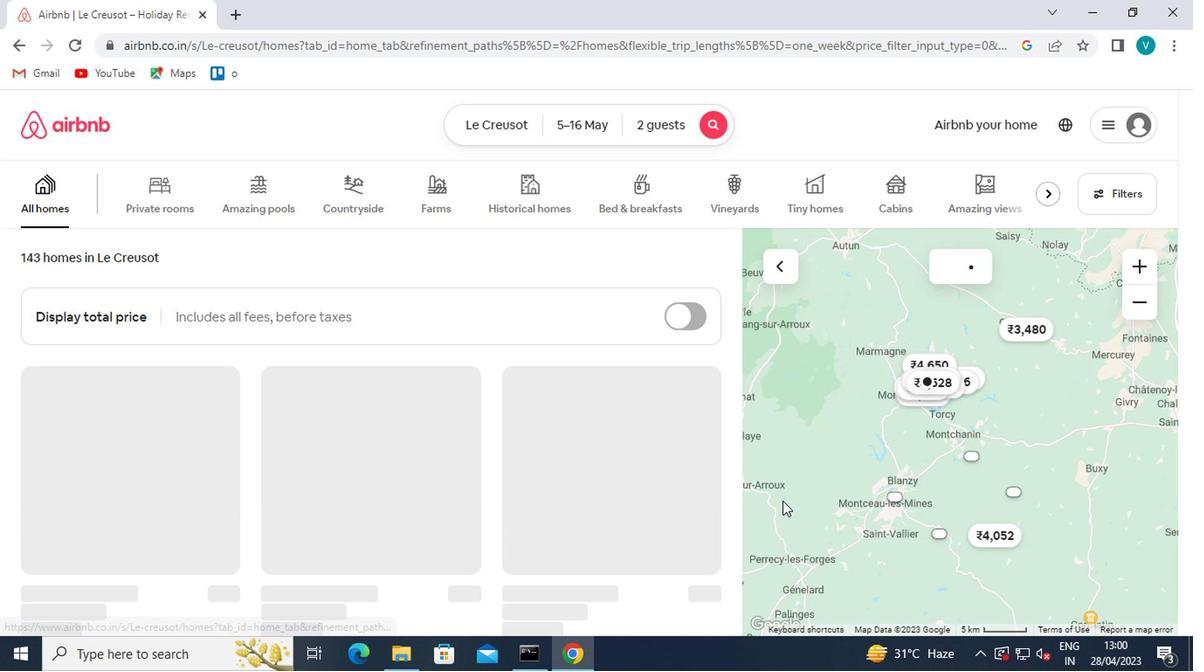 
